 Task: Search one way flight ticket for 3 adults in first from Pensacola: Pensacola International Airport to South Bend: South Bend International Airport on 8-6-2023. Choice of flights is Singapure airlines. Number of bags: 1 carry on bag. Price is upto 87000. Outbound departure time preference is 11:45.
Action: Mouse moved to (276, 342)
Screenshot: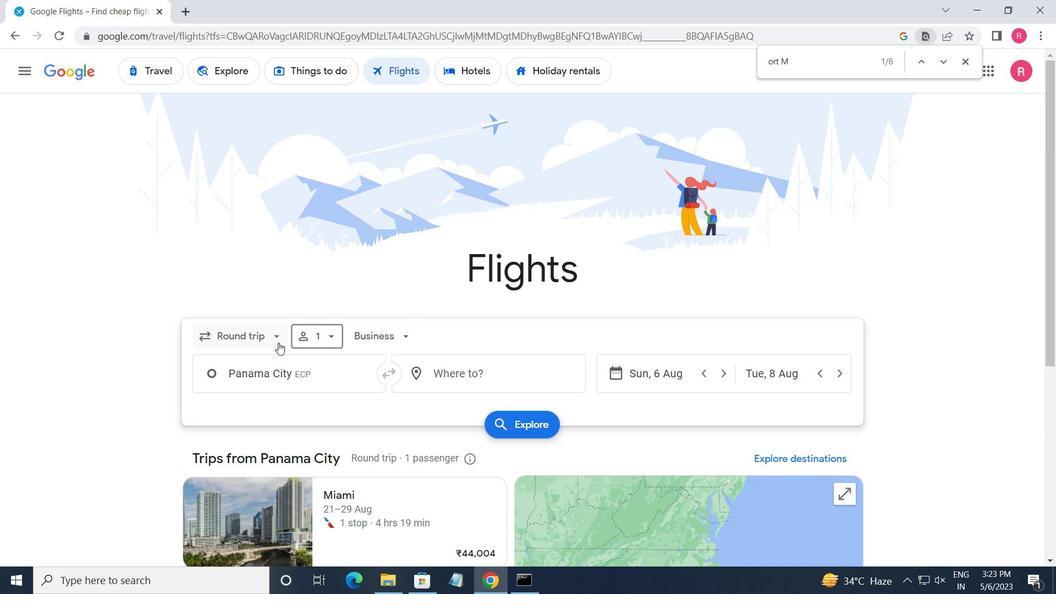 
Action: Mouse pressed left at (276, 342)
Screenshot: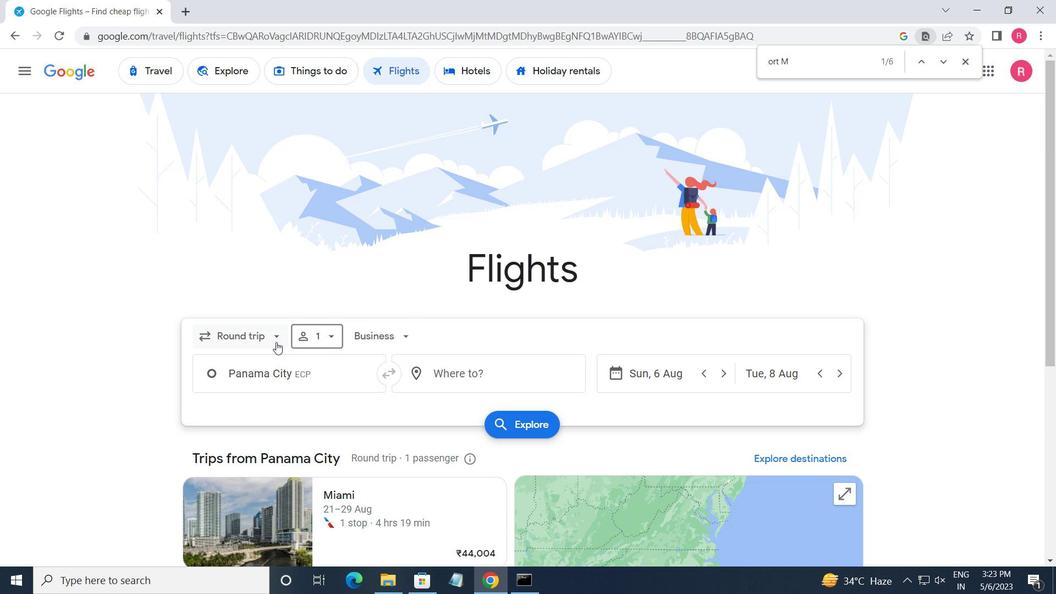 
Action: Mouse moved to (272, 395)
Screenshot: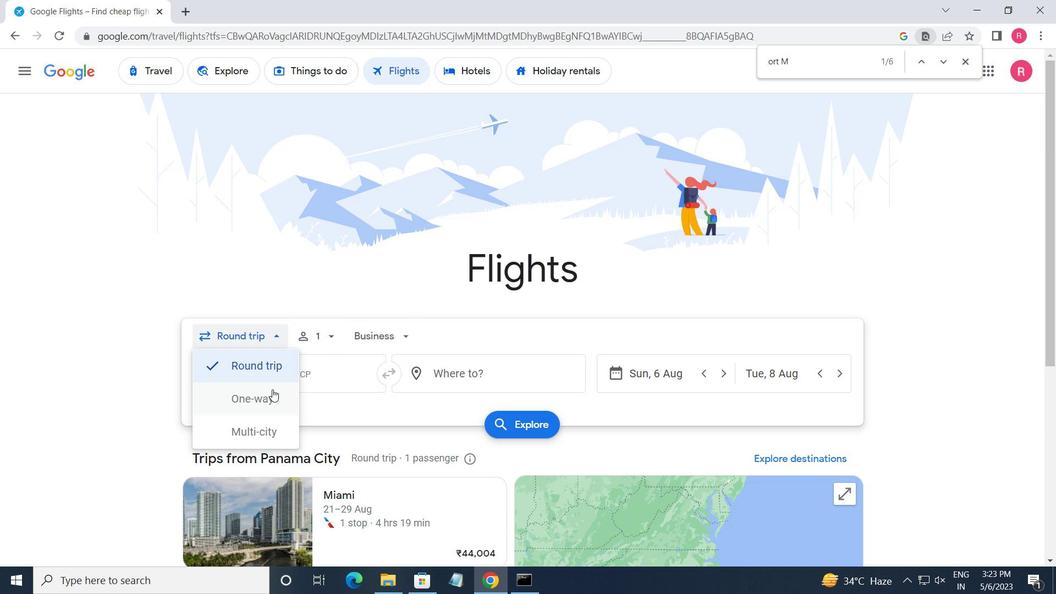 
Action: Mouse pressed left at (272, 395)
Screenshot: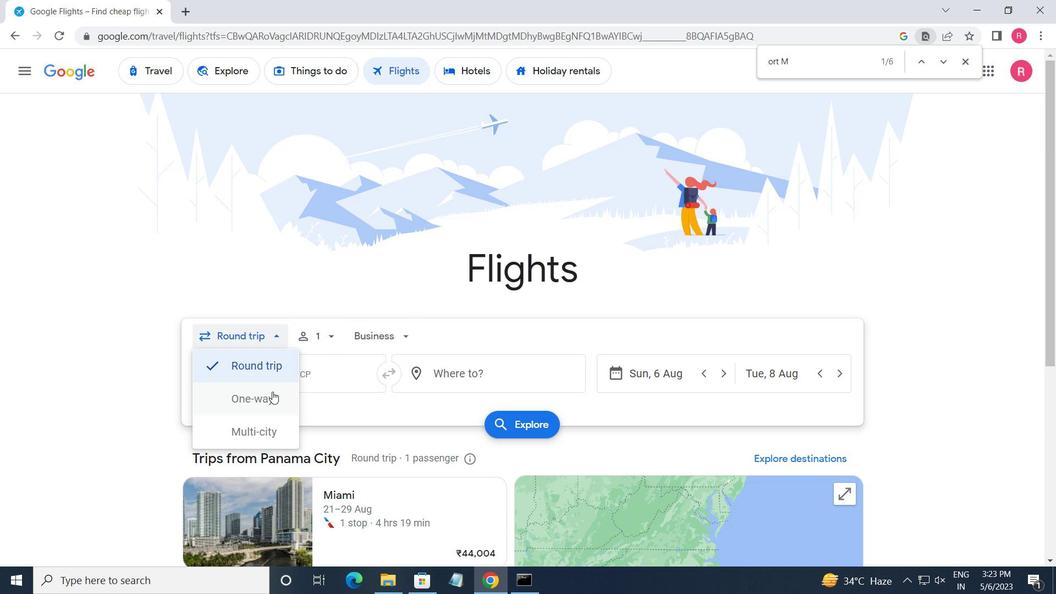 
Action: Mouse moved to (319, 327)
Screenshot: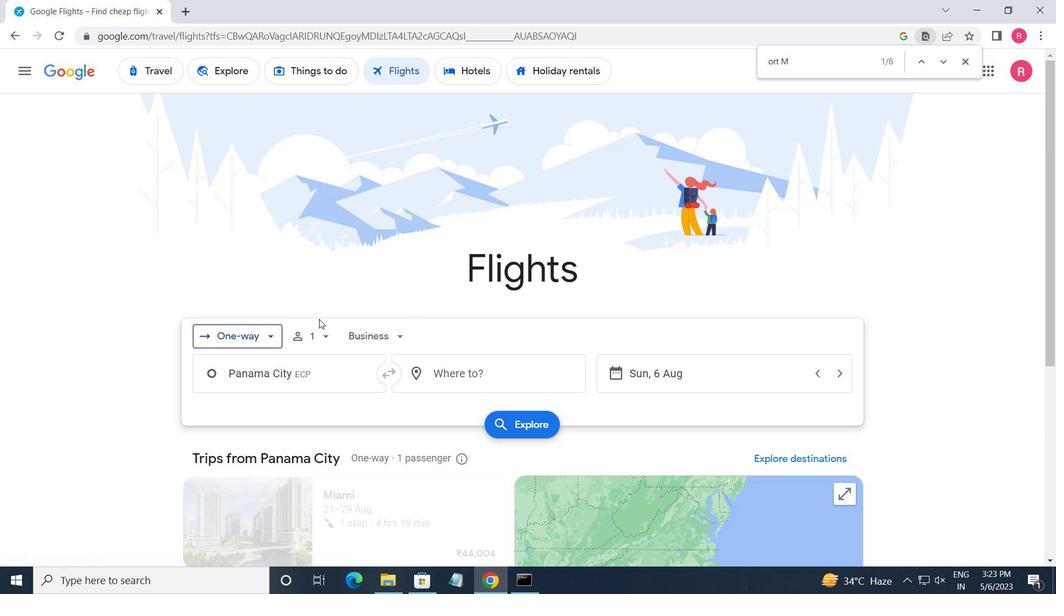 
Action: Mouse pressed left at (319, 327)
Screenshot: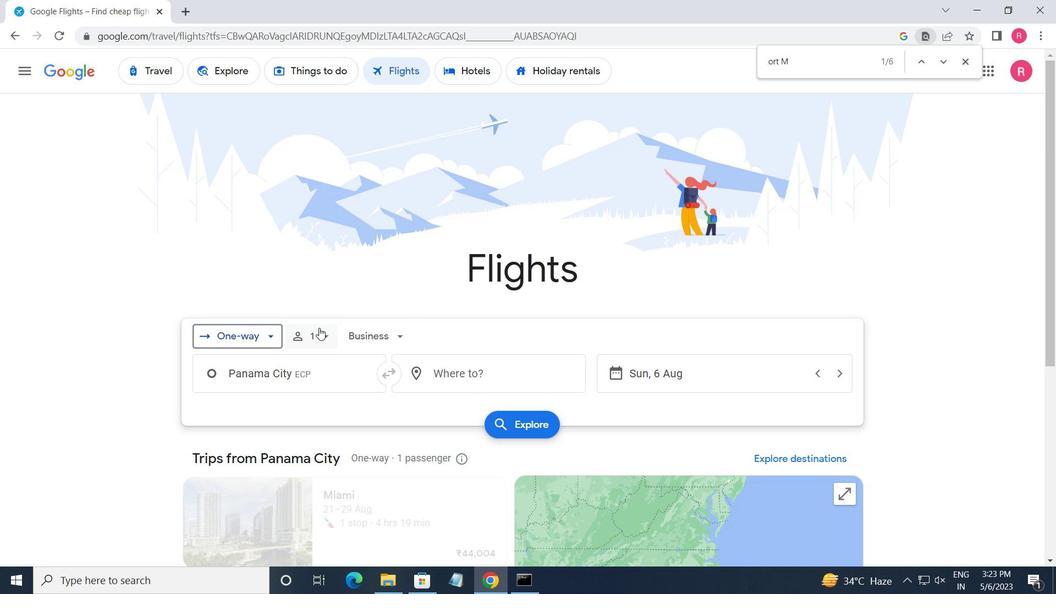 
Action: Mouse moved to (432, 376)
Screenshot: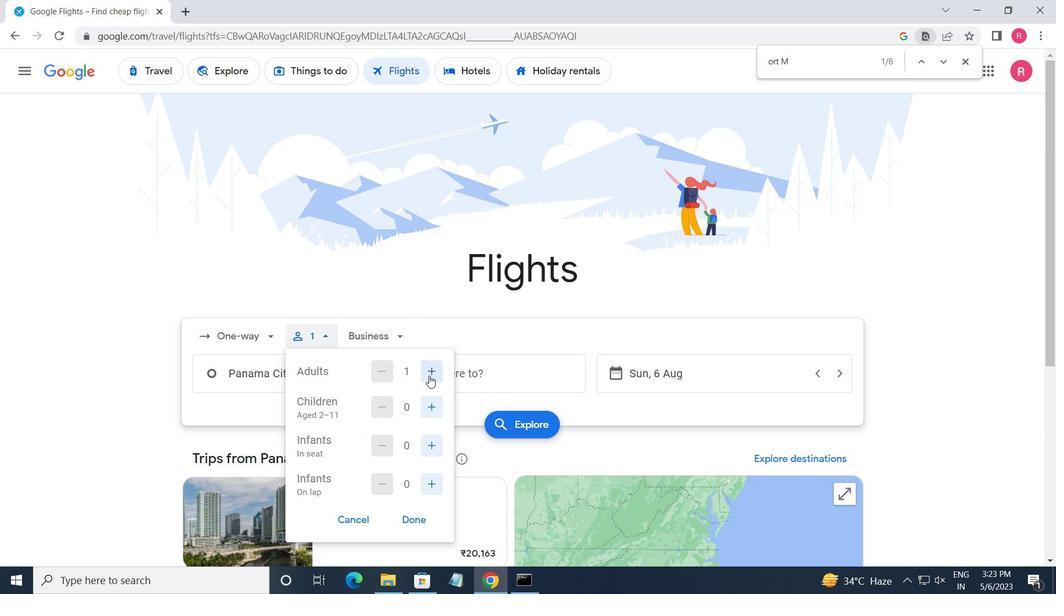 
Action: Mouse pressed left at (432, 376)
Screenshot: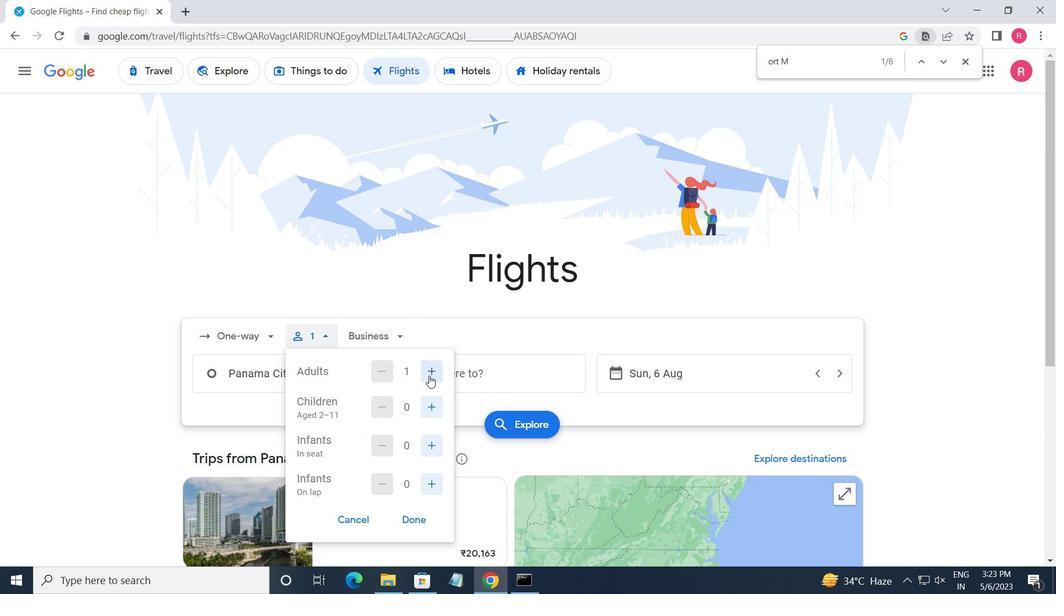 
Action: Mouse pressed left at (432, 376)
Screenshot: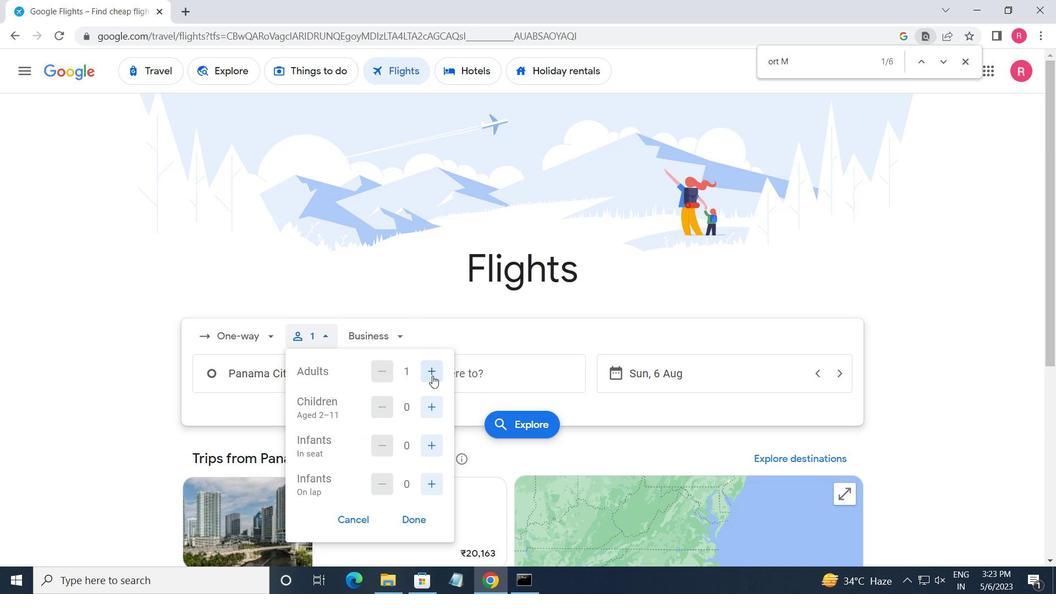 
Action: Mouse moved to (413, 524)
Screenshot: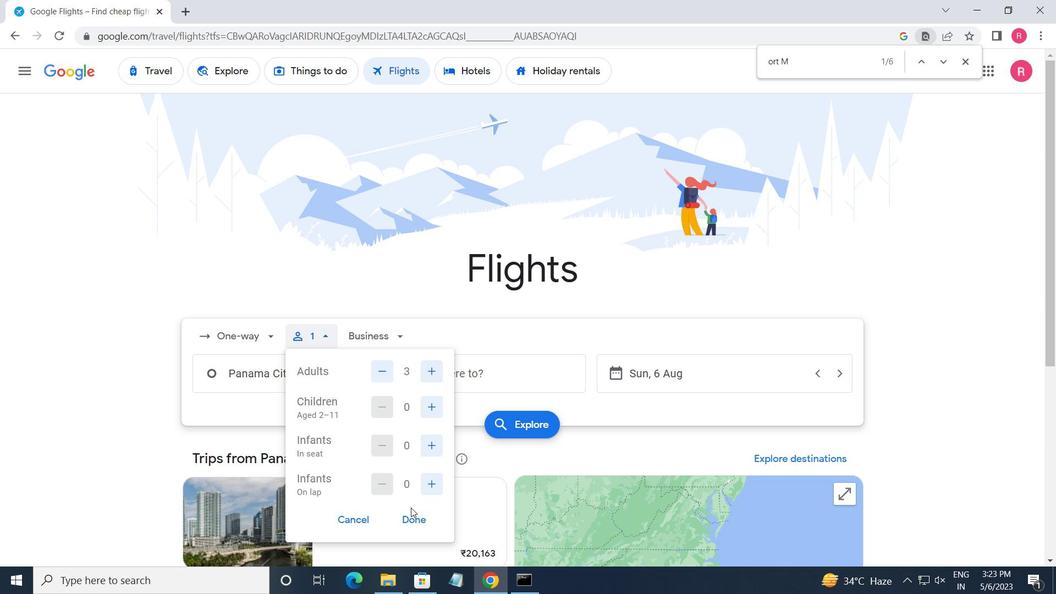 
Action: Mouse pressed left at (413, 524)
Screenshot: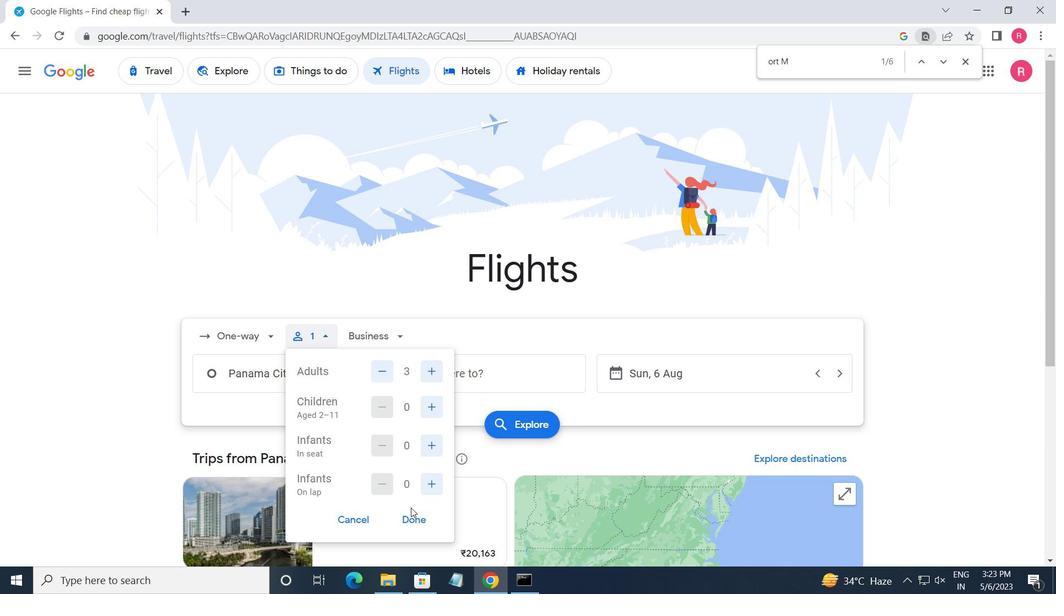 
Action: Mouse moved to (380, 340)
Screenshot: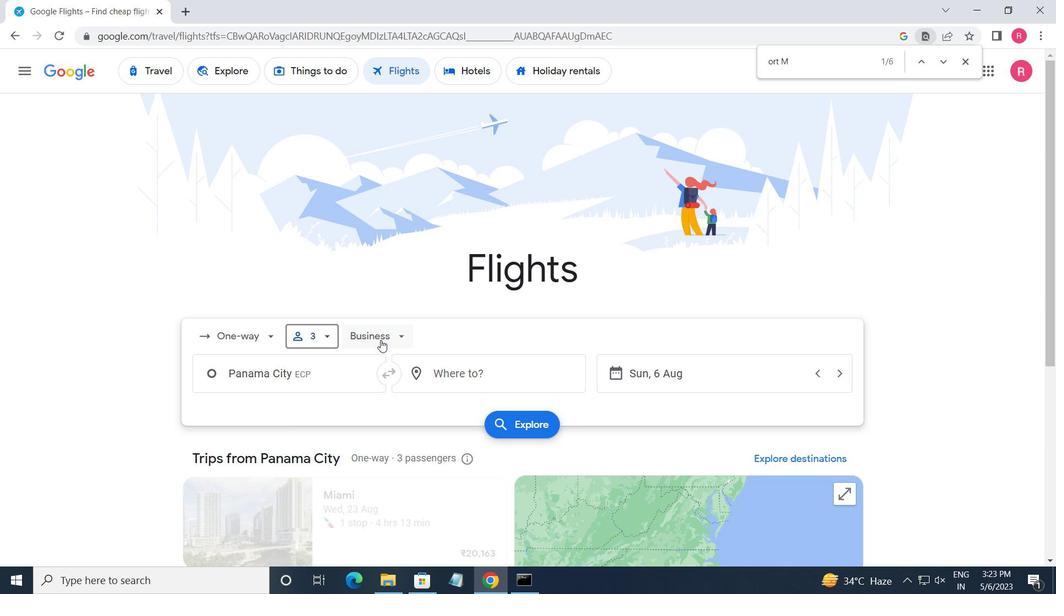 
Action: Mouse pressed left at (380, 340)
Screenshot: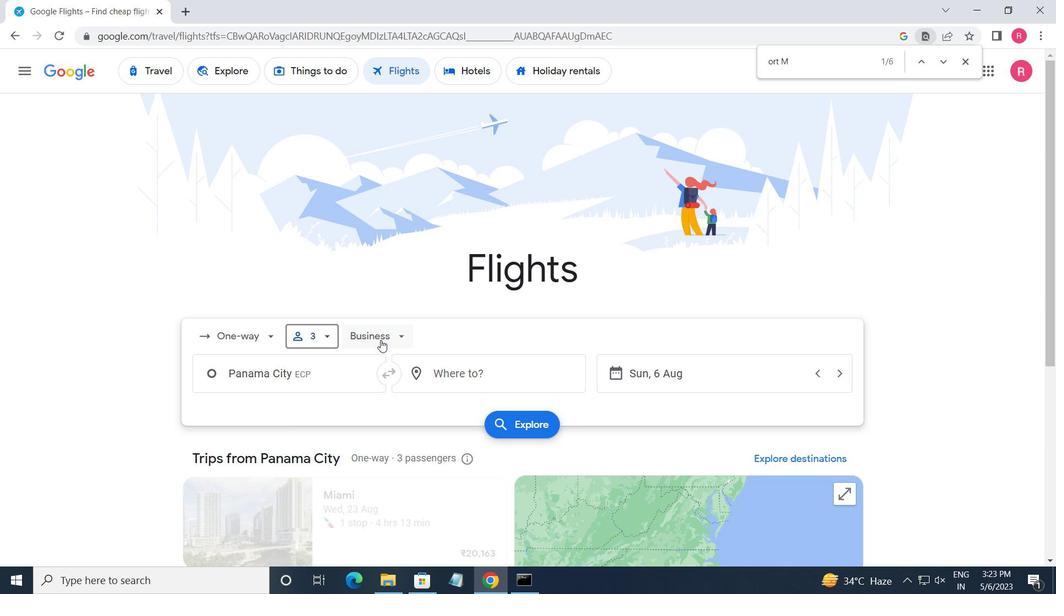 
Action: Mouse moved to (399, 470)
Screenshot: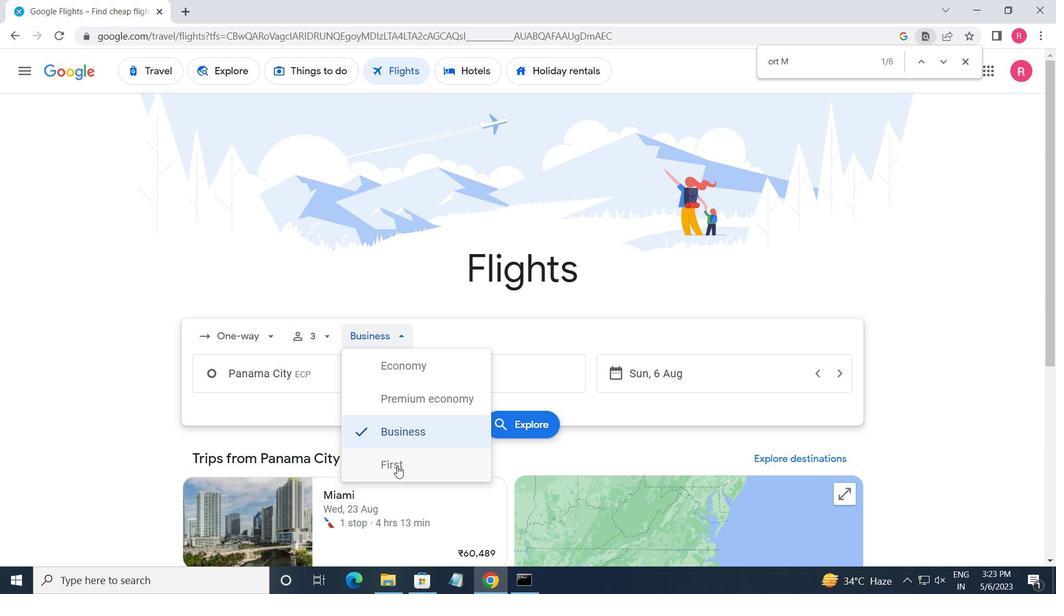 
Action: Mouse pressed left at (399, 470)
Screenshot: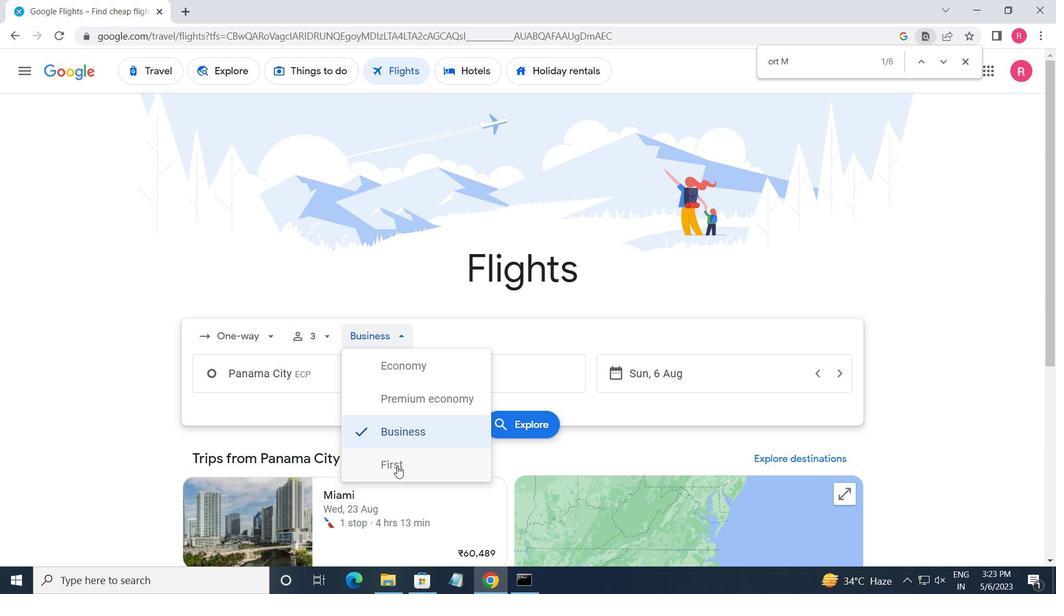 
Action: Mouse moved to (347, 385)
Screenshot: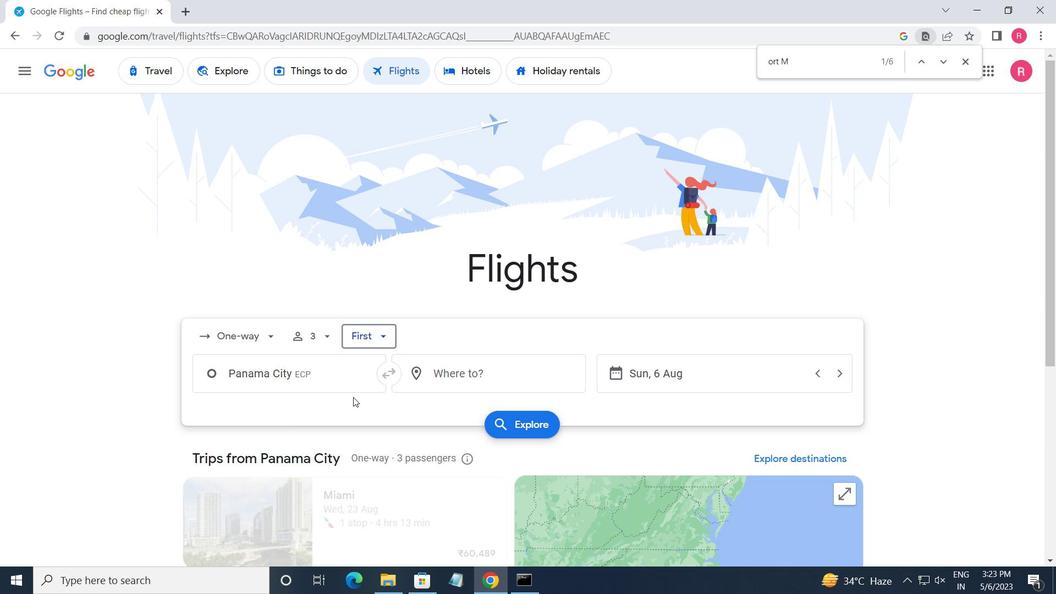 
Action: Mouse pressed left at (347, 385)
Screenshot: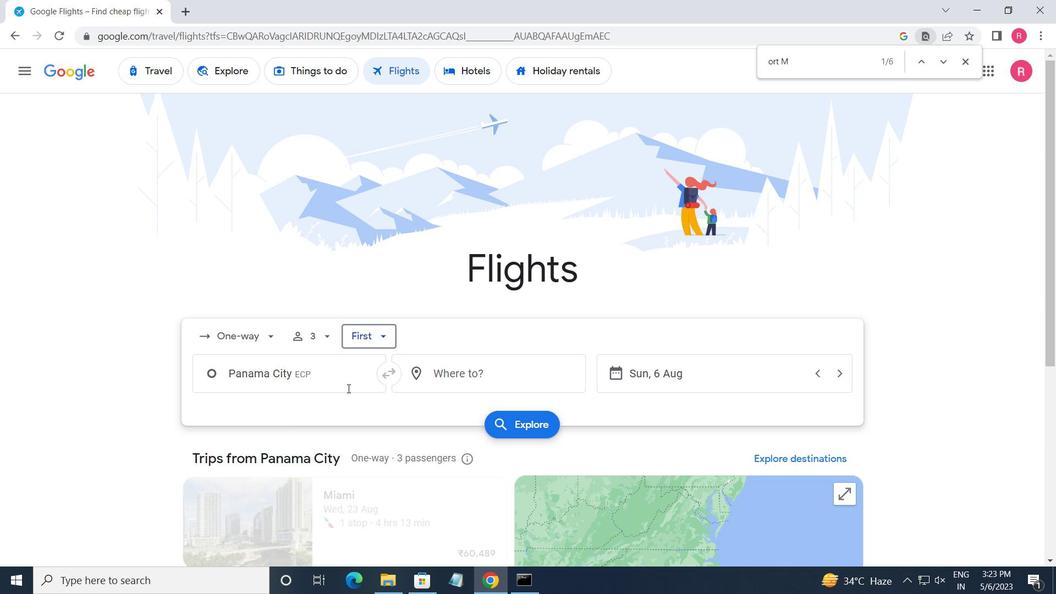 
Action: Mouse moved to (356, 379)
Screenshot: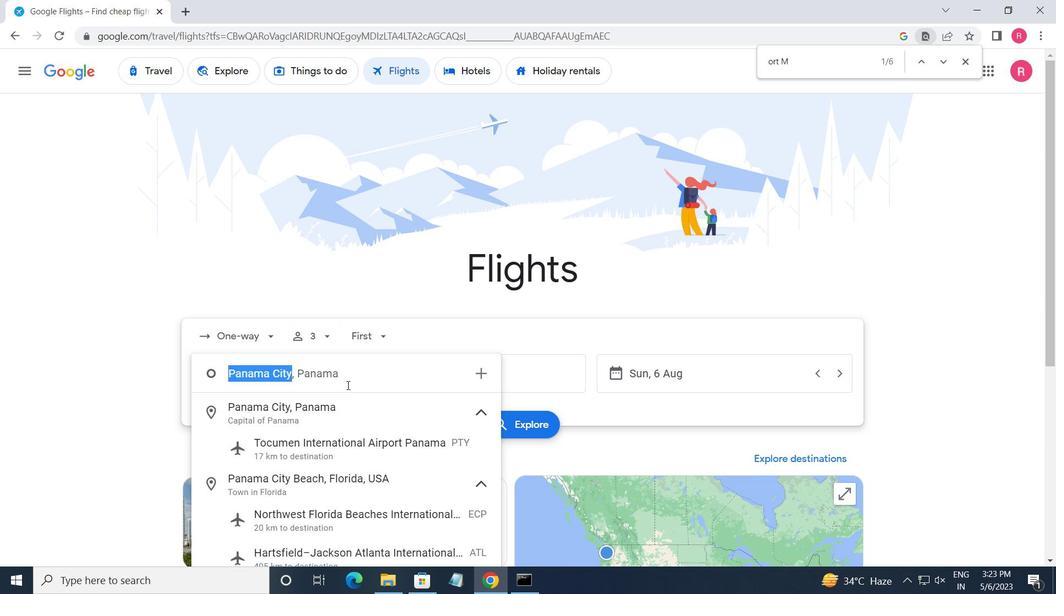 
Action: Key pressed <Key.shift_r>Prnsacola
Screenshot: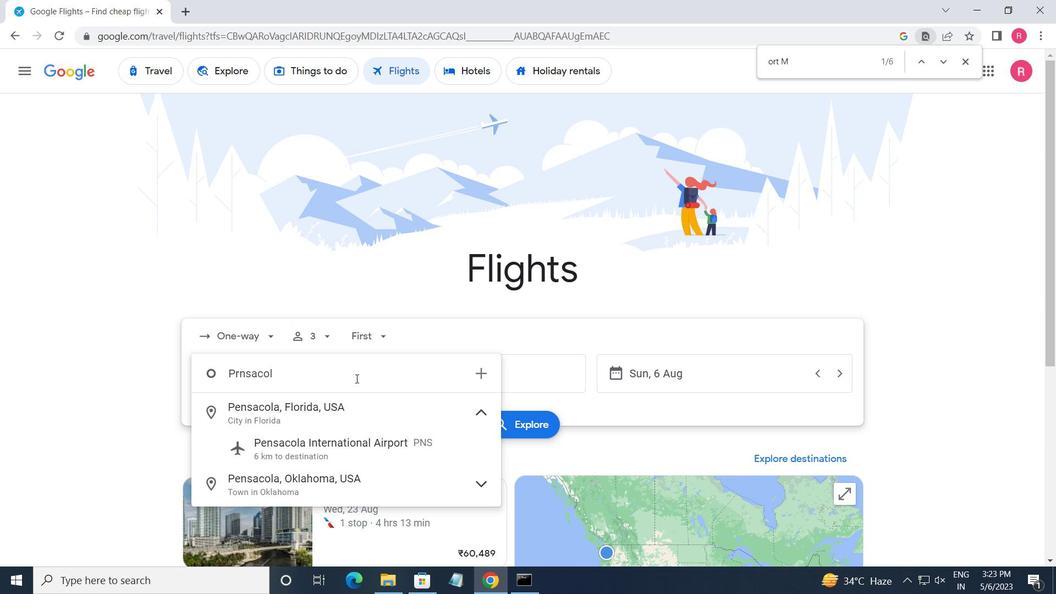 
Action: Mouse moved to (377, 452)
Screenshot: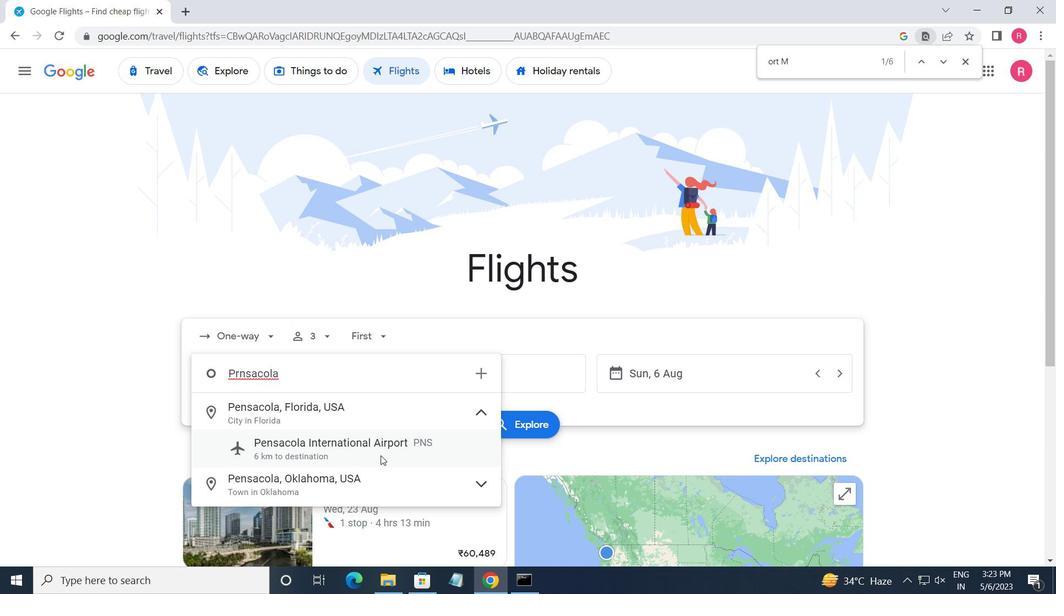 
Action: Mouse pressed left at (377, 452)
Screenshot: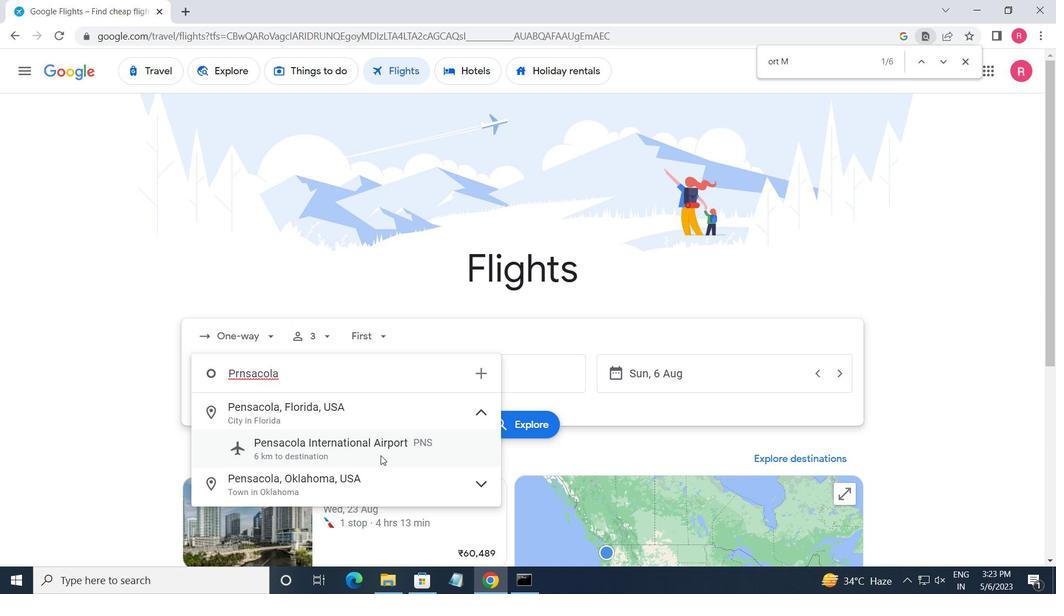 
Action: Mouse moved to (511, 388)
Screenshot: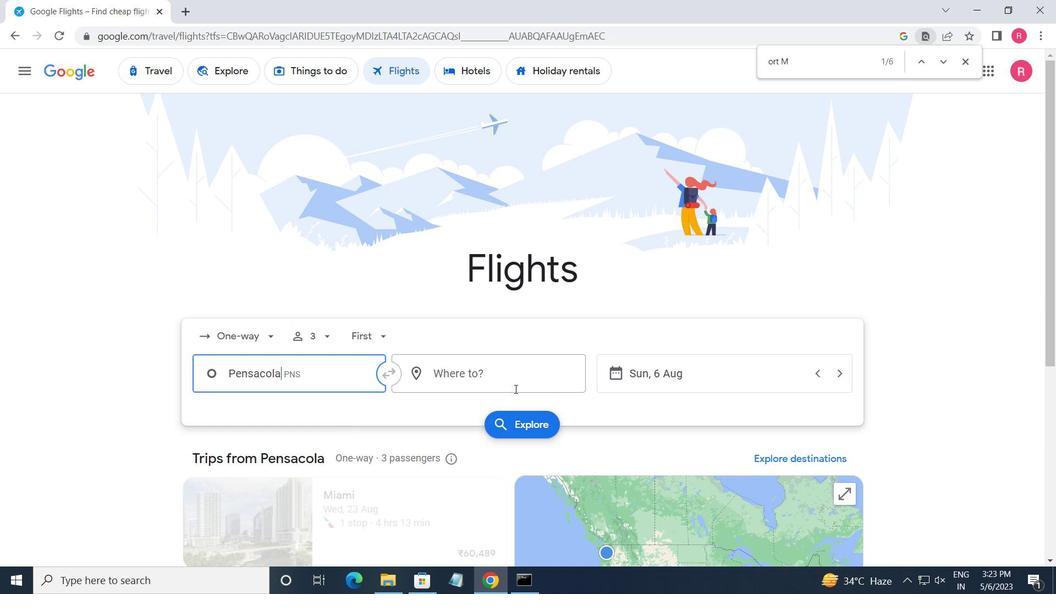 
Action: Mouse pressed left at (511, 388)
Screenshot: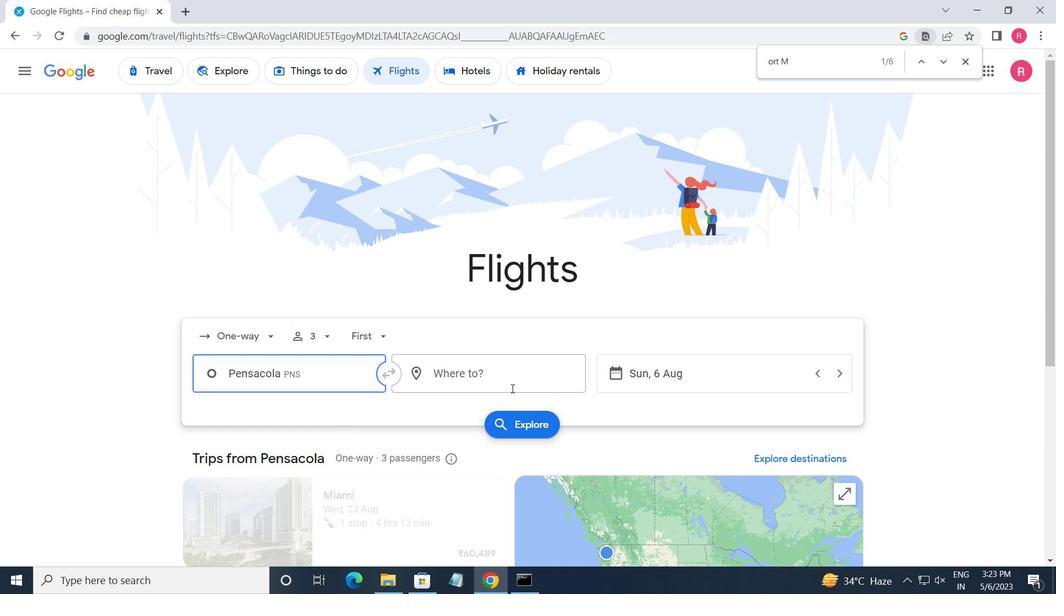
Action: Key pressed <Key.shift>SOUTH<Key.space><Key.shift>BEND
Screenshot: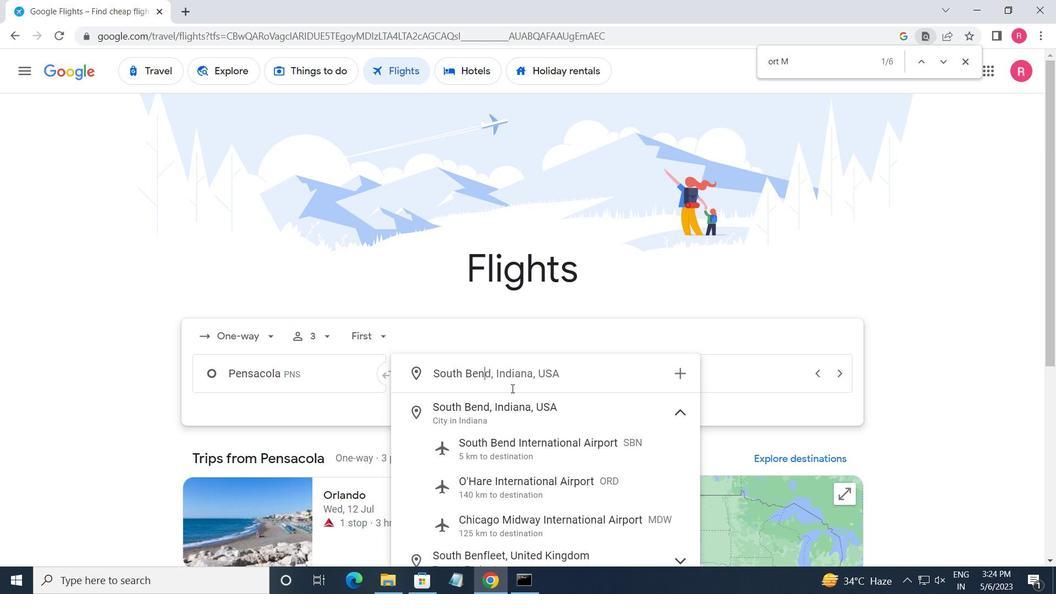 
Action: Mouse moved to (529, 463)
Screenshot: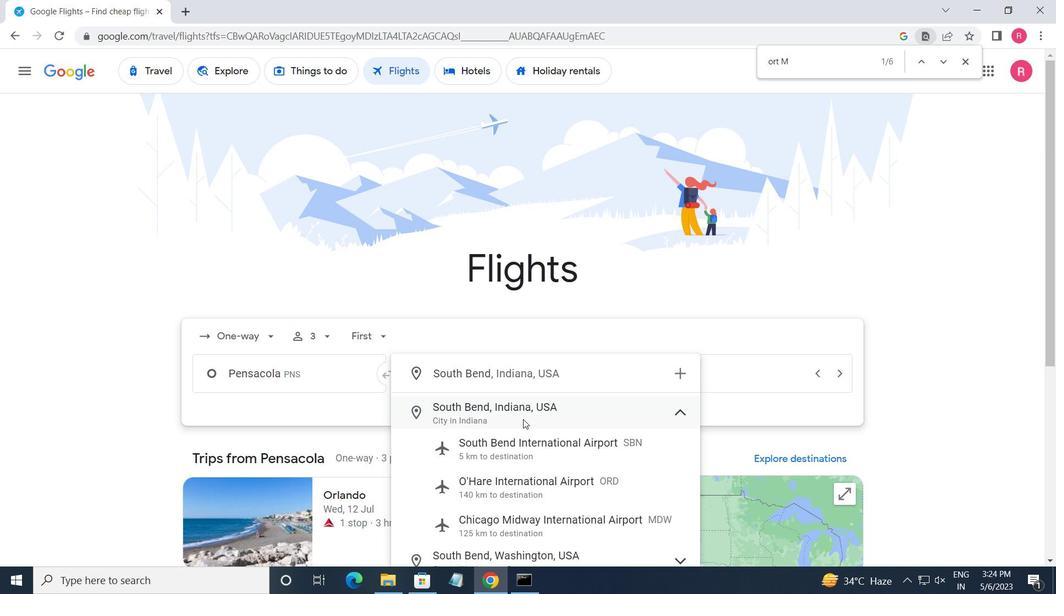 
Action: Mouse pressed left at (529, 463)
Screenshot: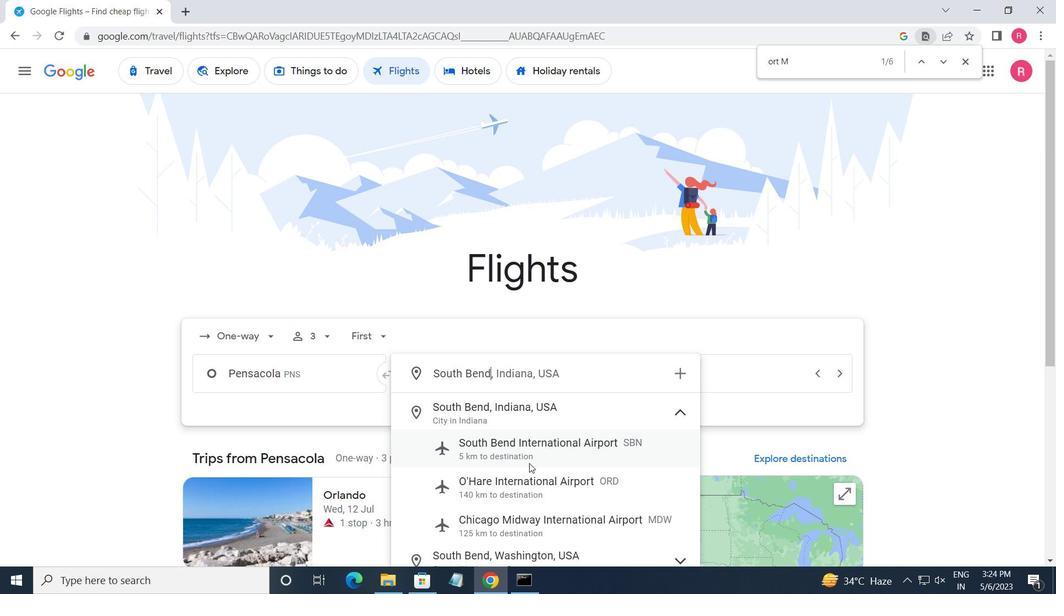 
Action: Mouse moved to (710, 384)
Screenshot: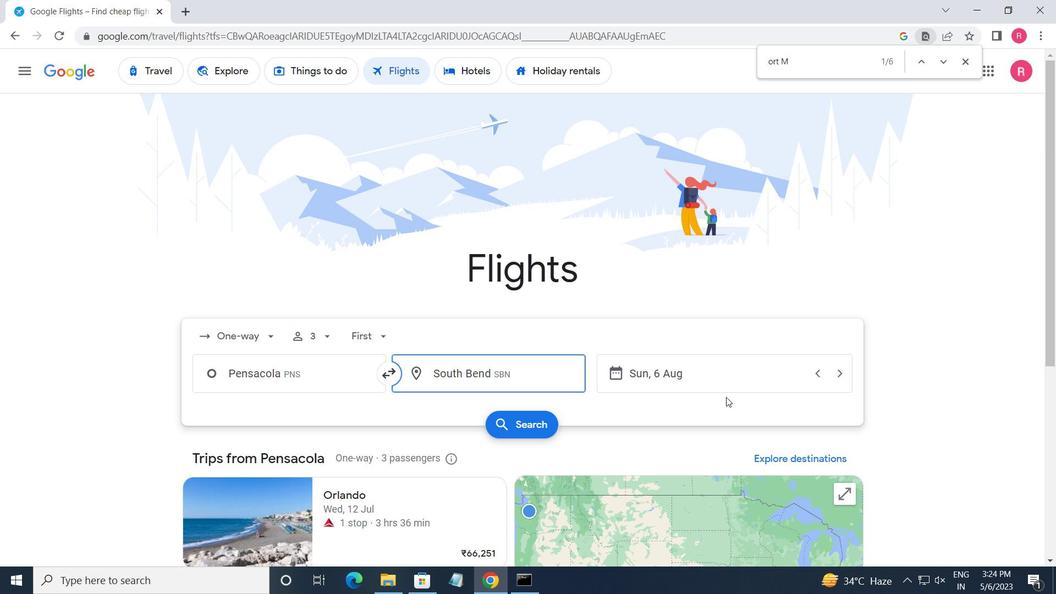 
Action: Mouse pressed left at (710, 384)
Screenshot: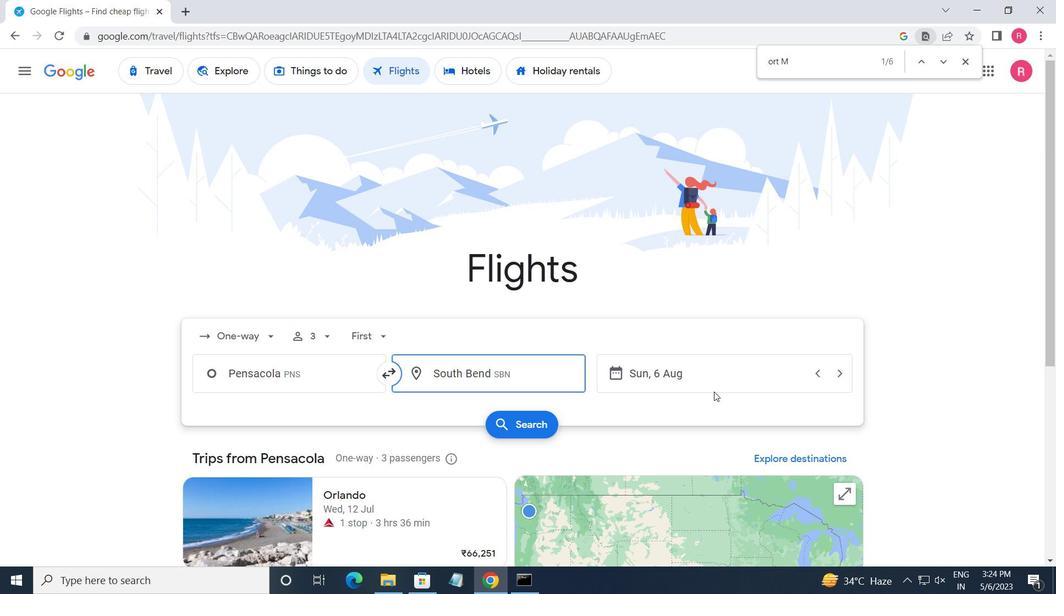 
Action: Mouse moved to (370, 362)
Screenshot: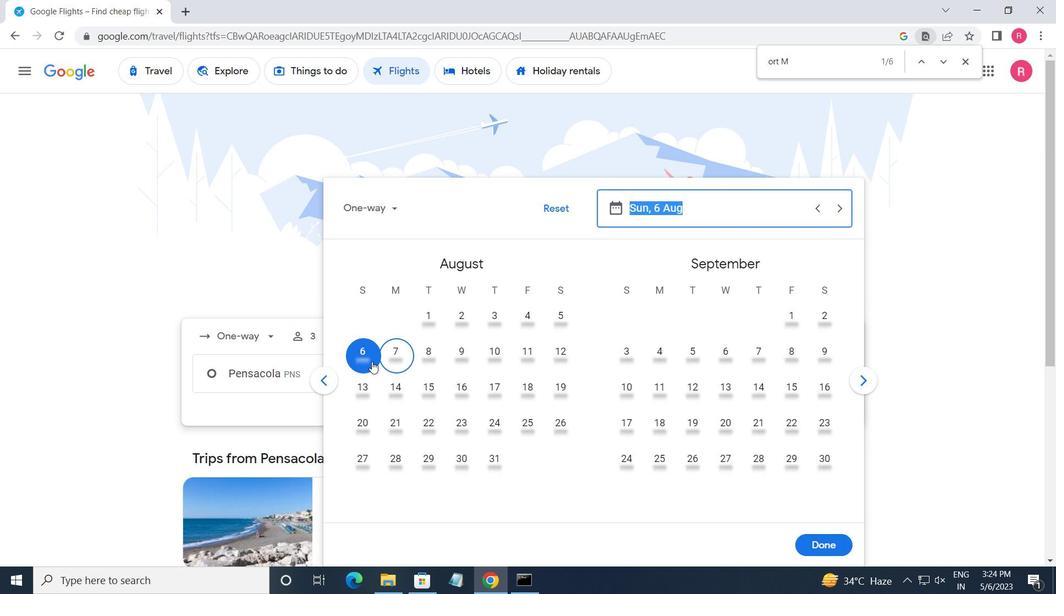 
Action: Mouse pressed left at (370, 362)
Screenshot: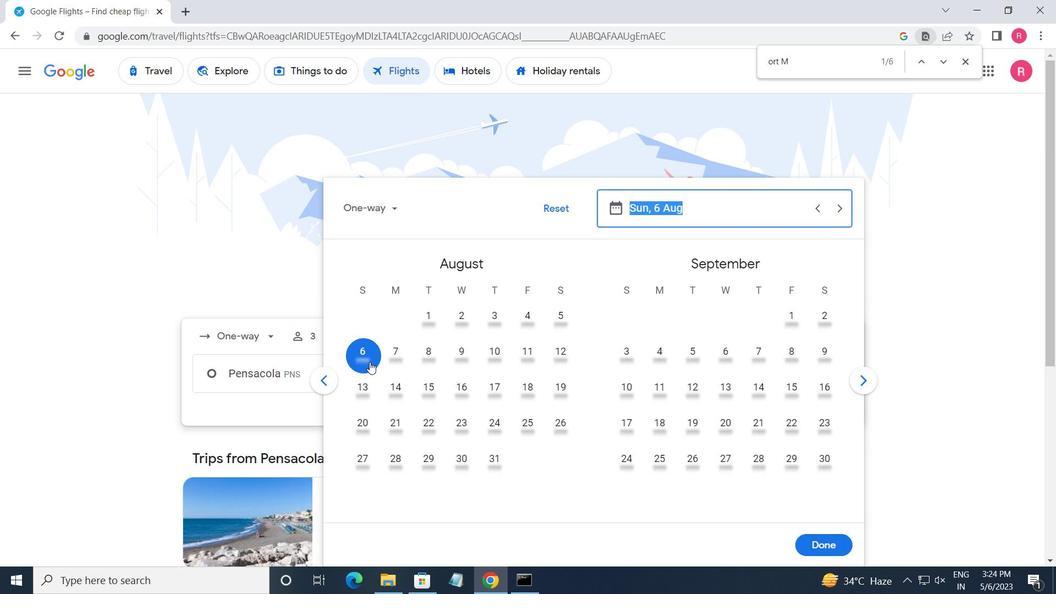 
Action: Mouse moved to (826, 547)
Screenshot: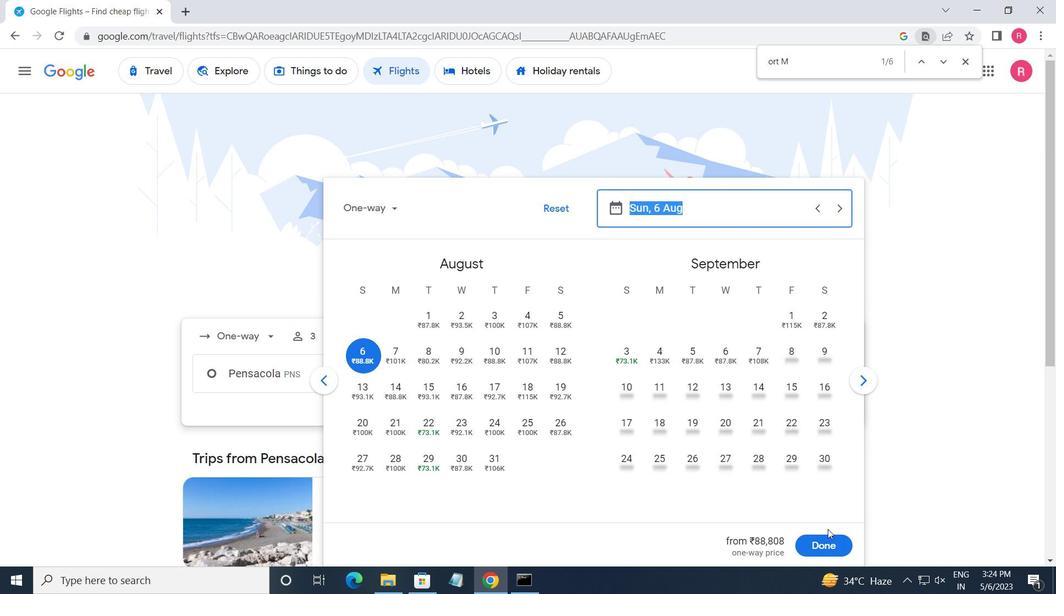 
Action: Mouse pressed left at (826, 547)
Screenshot: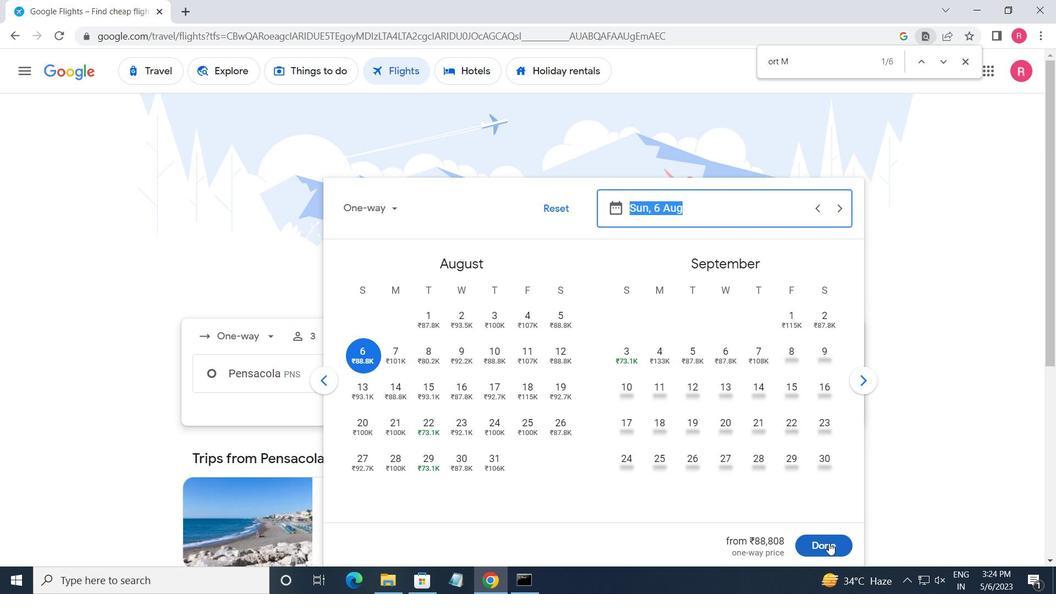 
Action: Mouse moved to (508, 429)
Screenshot: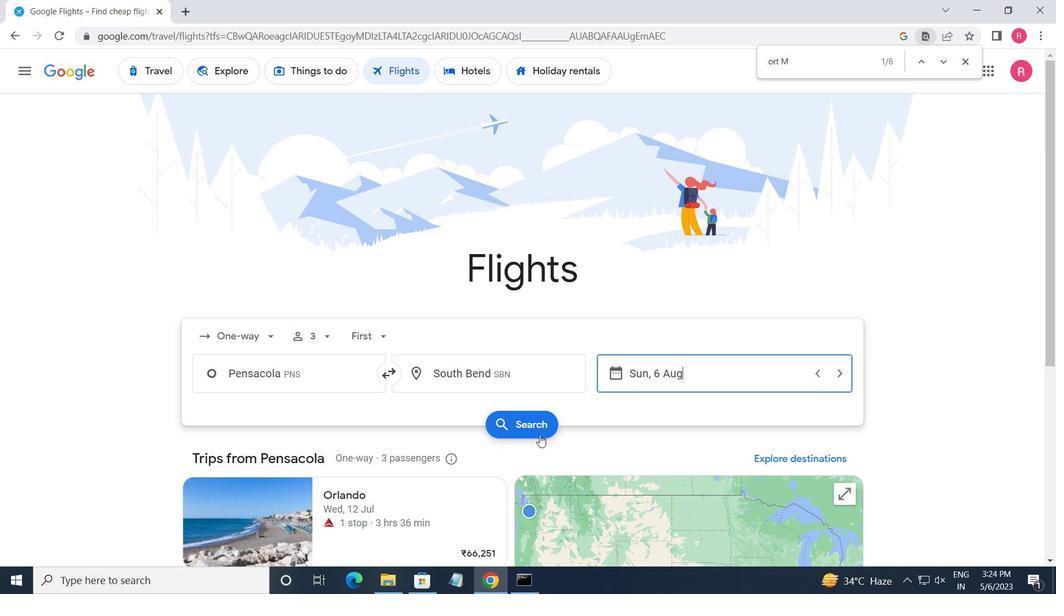 
Action: Mouse pressed left at (508, 429)
Screenshot: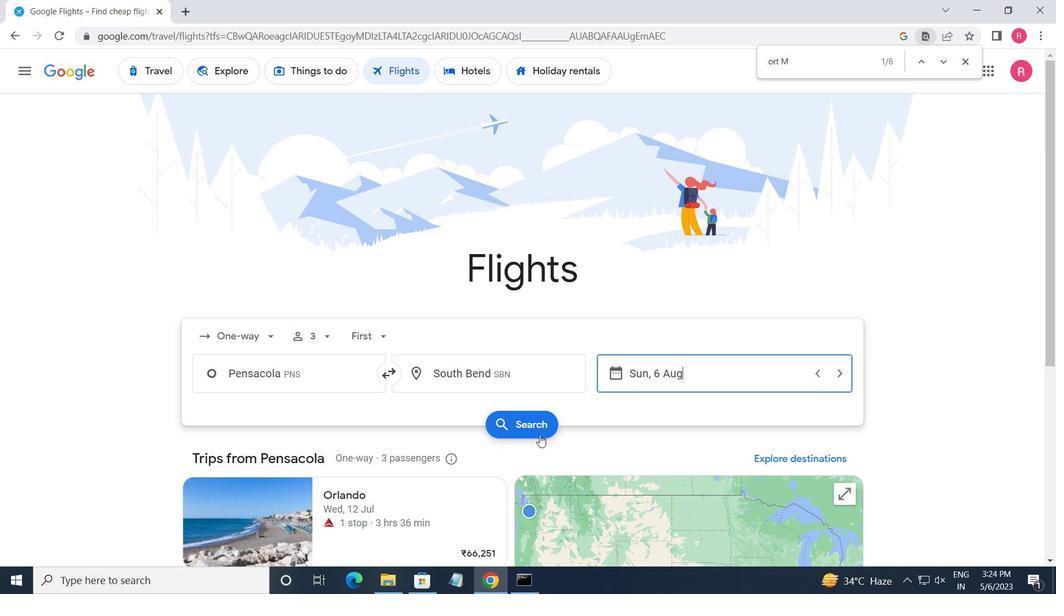 
Action: Mouse moved to (210, 194)
Screenshot: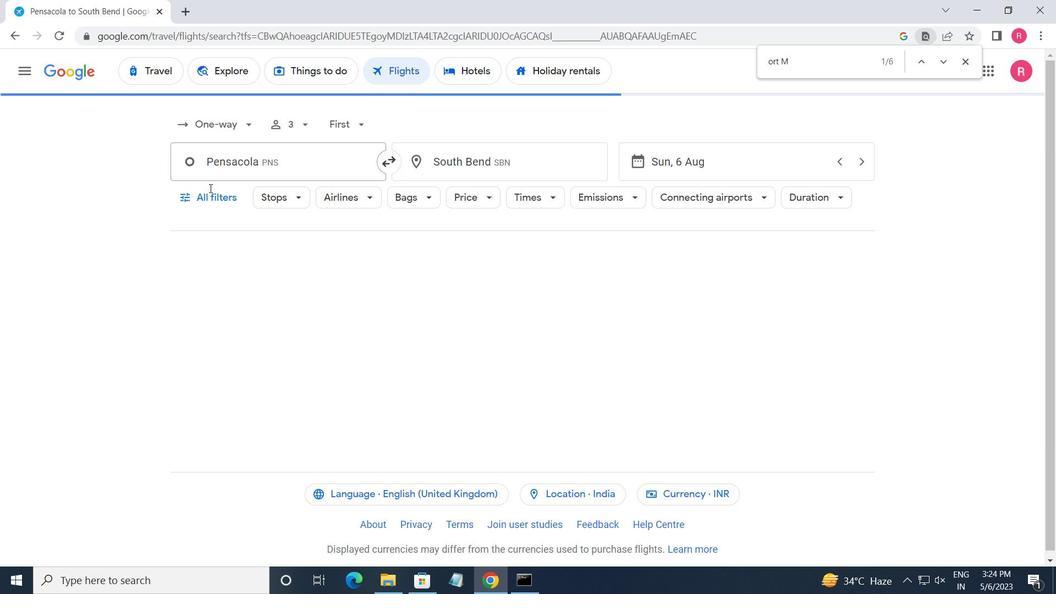 
Action: Mouse pressed left at (210, 194)
Screenshot: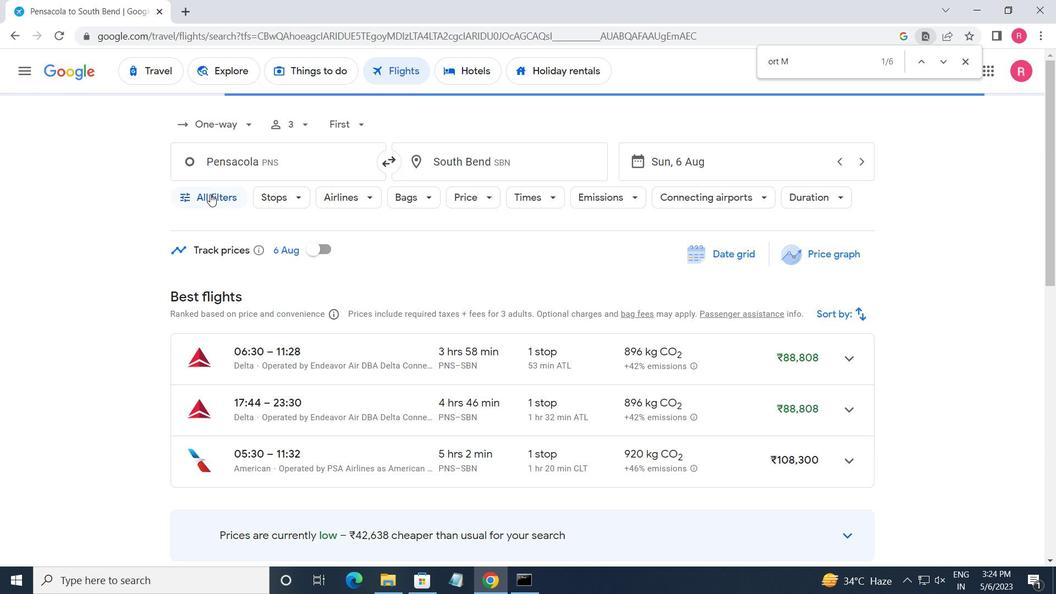 
Action: Mouse moved to (350, 357)
Screenshot: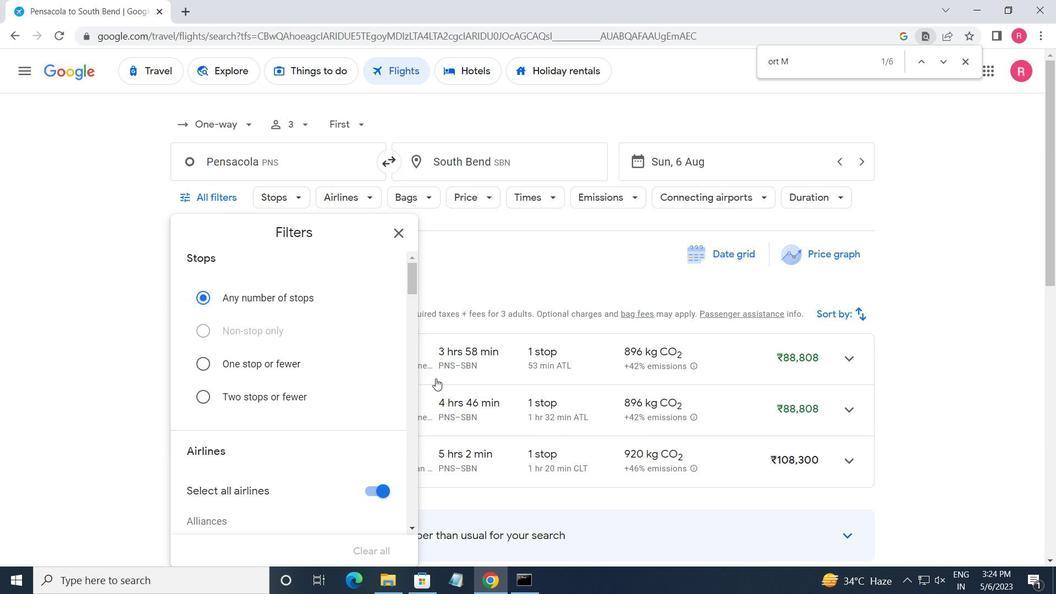 
Action: Mouse scrolled (350, 356) with delta (0, 0)
Screenshot: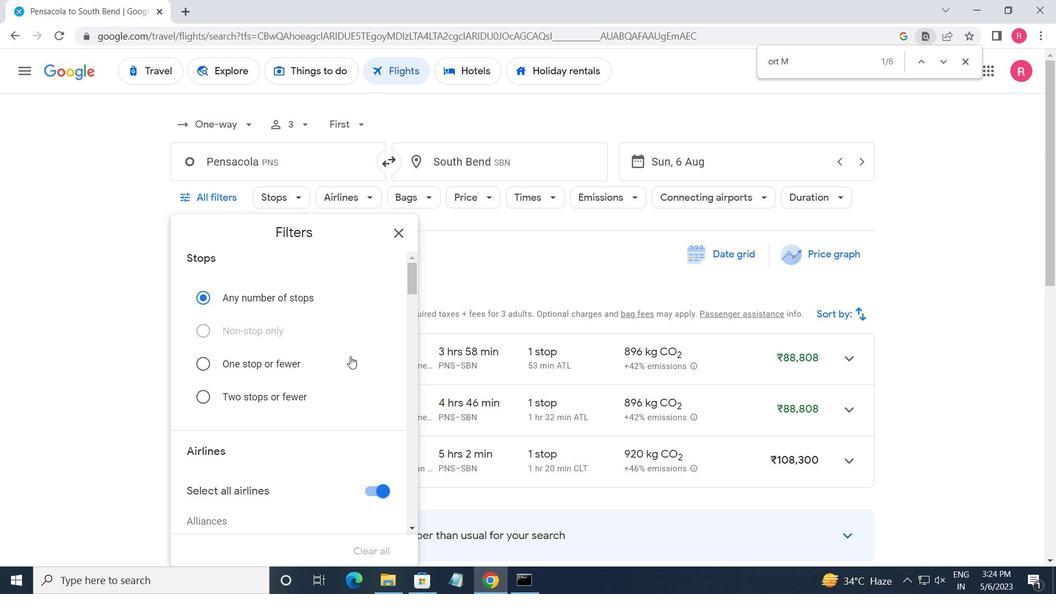 
Action: Mouse scrolled (350, 356) with delta (0, 0)
Screenshot: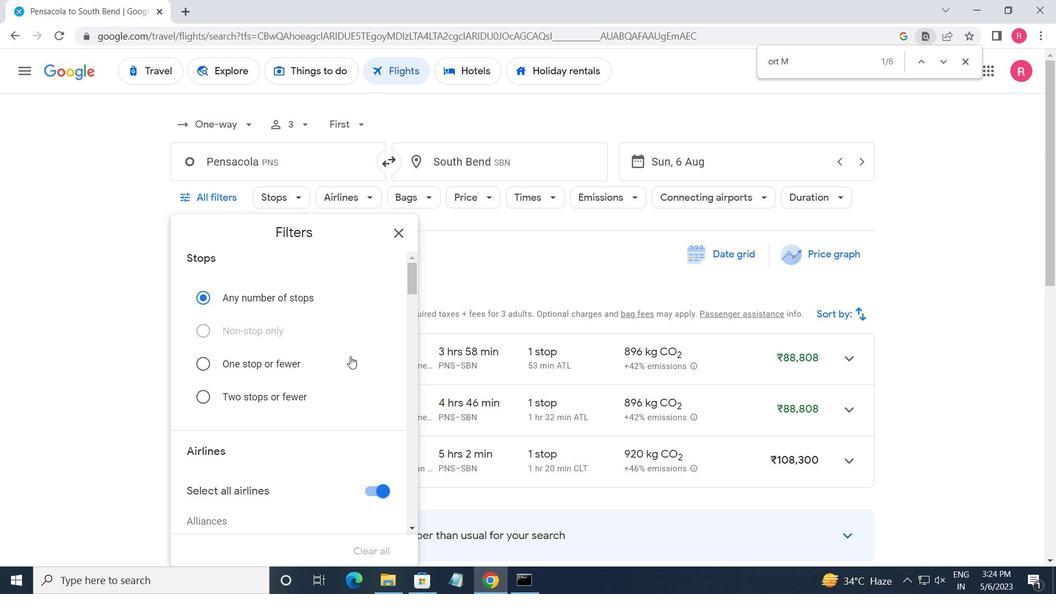 
Action: Mouse scrolled (350, 356) with delta (0, 0)
Screenshot: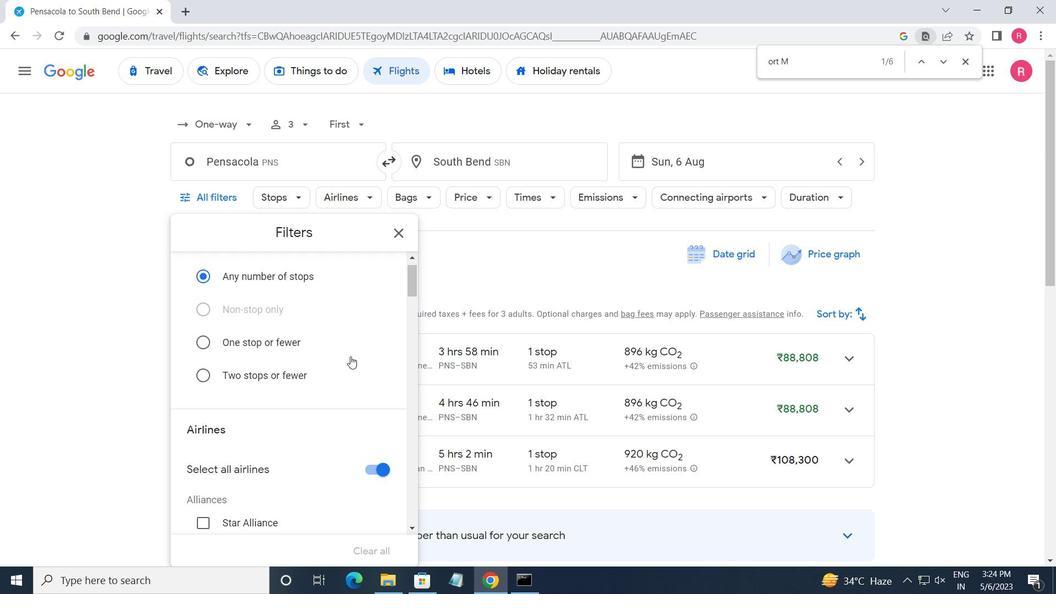 
Action: Mouse scrolled (350, 356) with delta (0, 0)
Screenshot: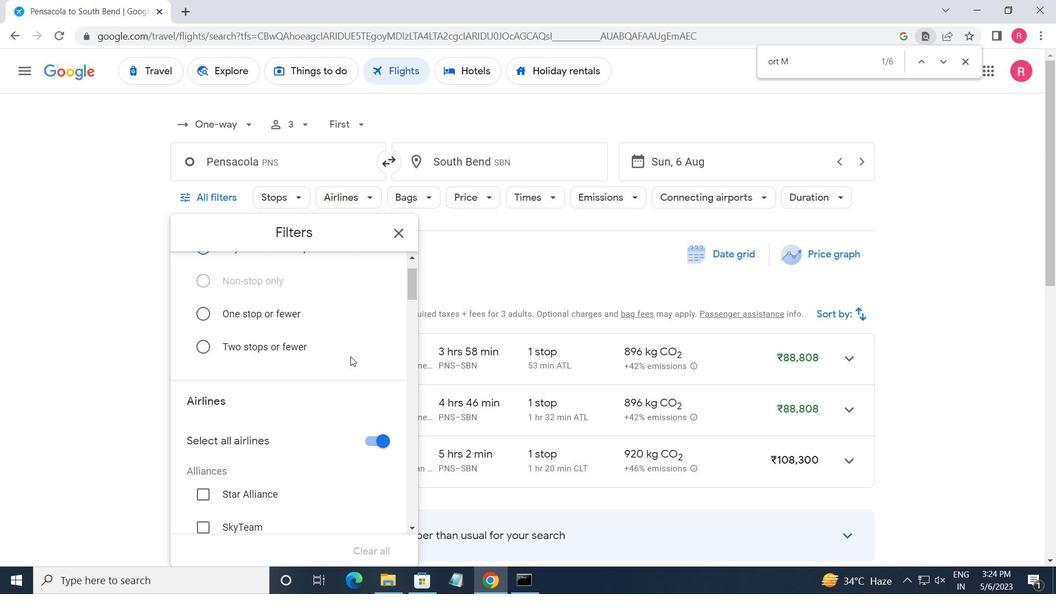 
Action: Mouse scrolled (350, 356) with delta (0, 0)
Screenshot: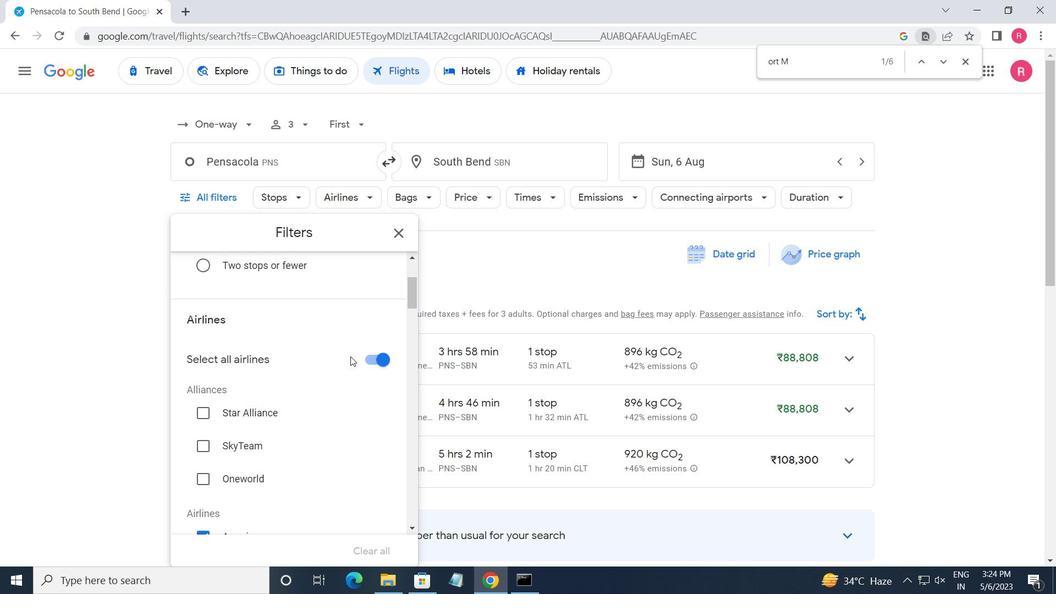 
Action: Mouse scrolled (350, 356) with delta (0, 0)
Screenshot: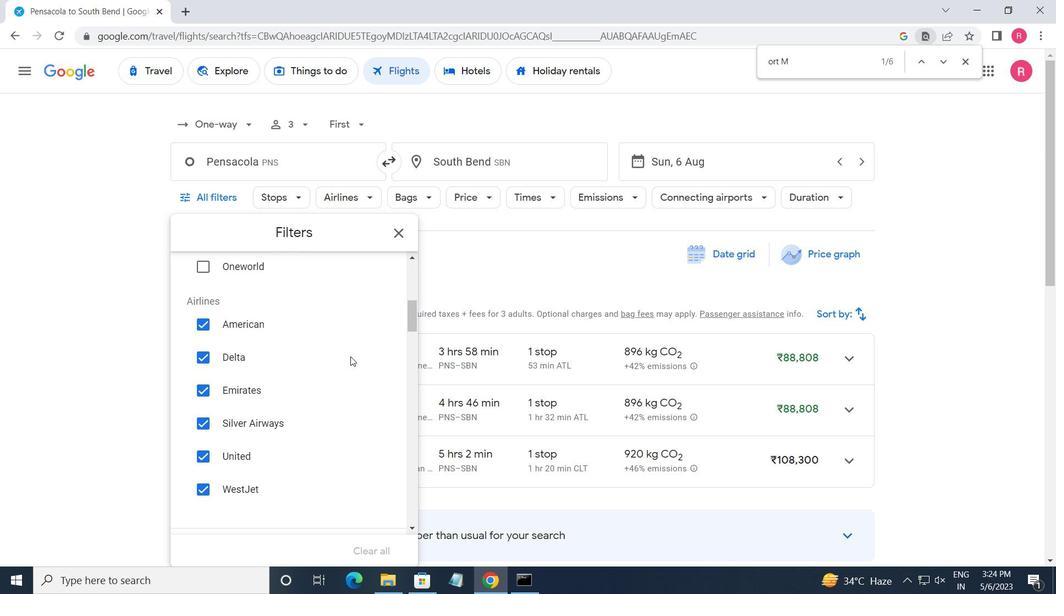 
Action: Mouse moved to (350, 357)
Screenshot: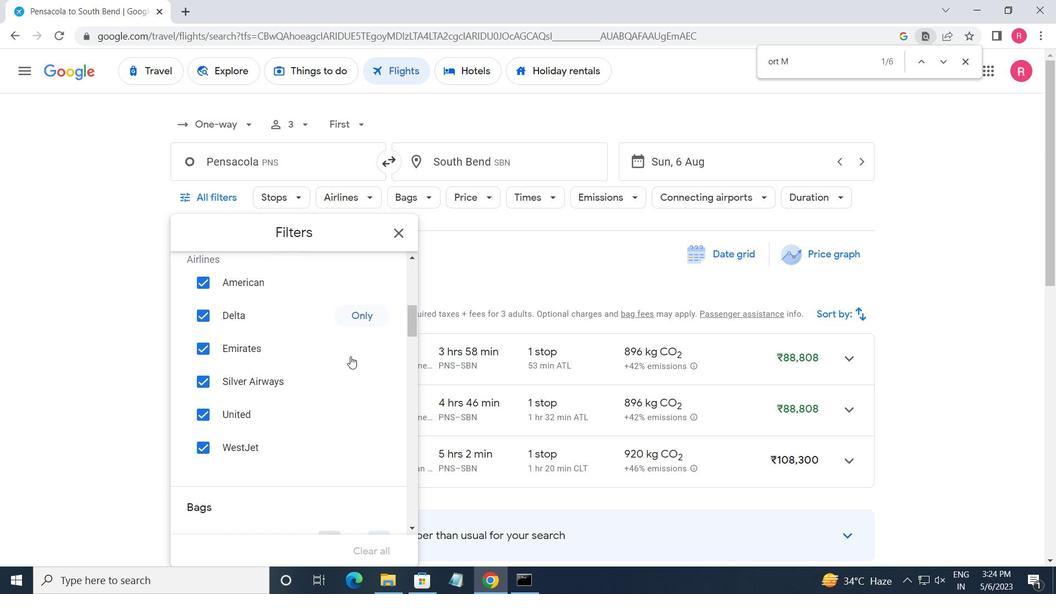 
Action: Mouse scrolled (350, 357) with delta (0, 0)
Screenshot: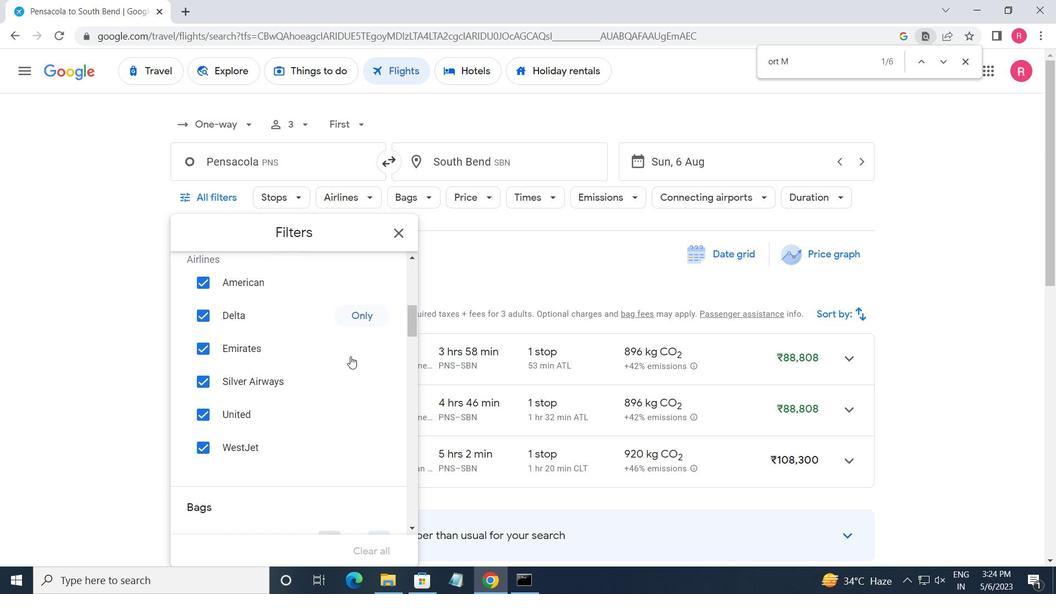 
Action: Mouse scrolled (350, 357) with delta (0, 0)
Screenshot: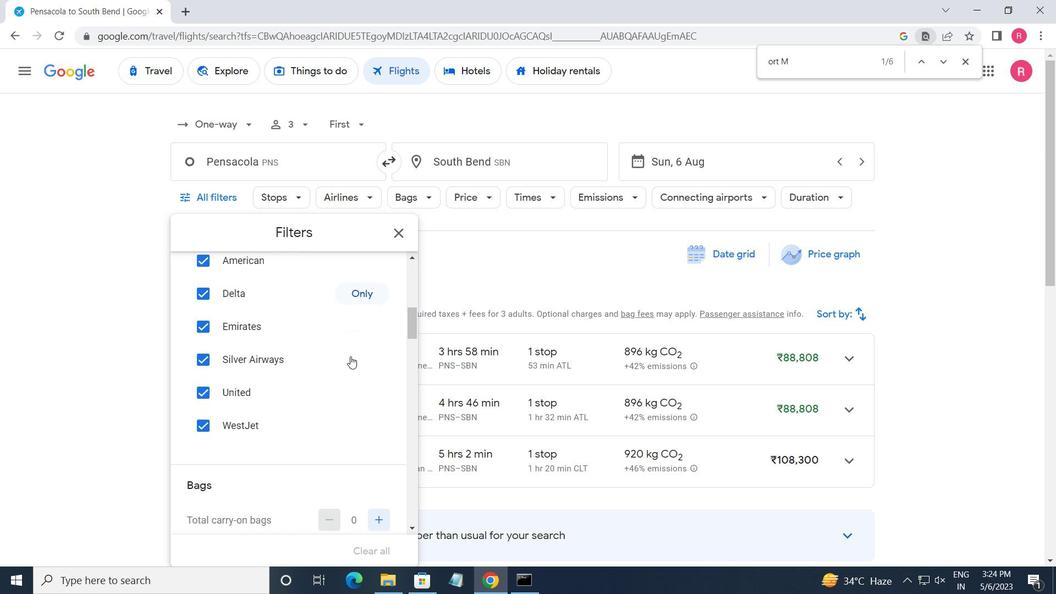 
Action: Mouse scrolled (350, 357) with delta (0, 0)
Screenshot: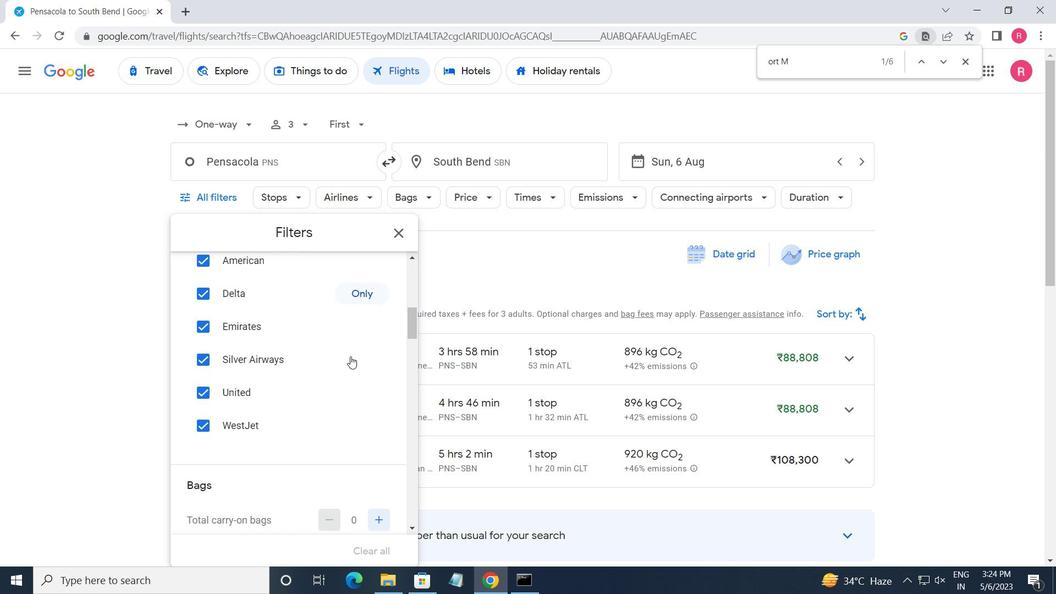 
Action: Mouse scrolled (350, 357) with delta (0, 0)
Screenshot: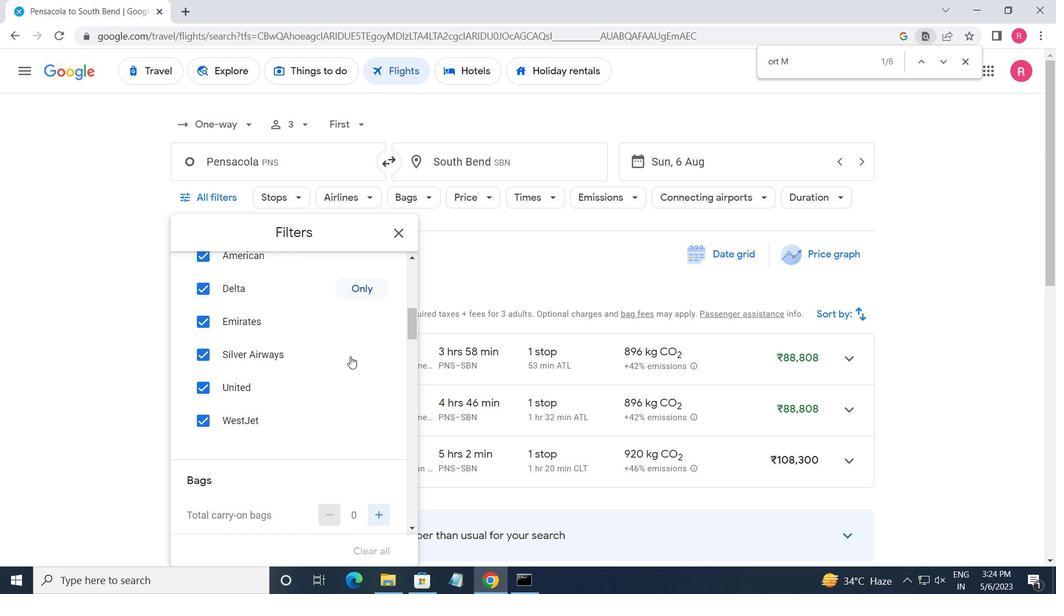 
Action: Mouse moved to (390, 351)
Screenshot: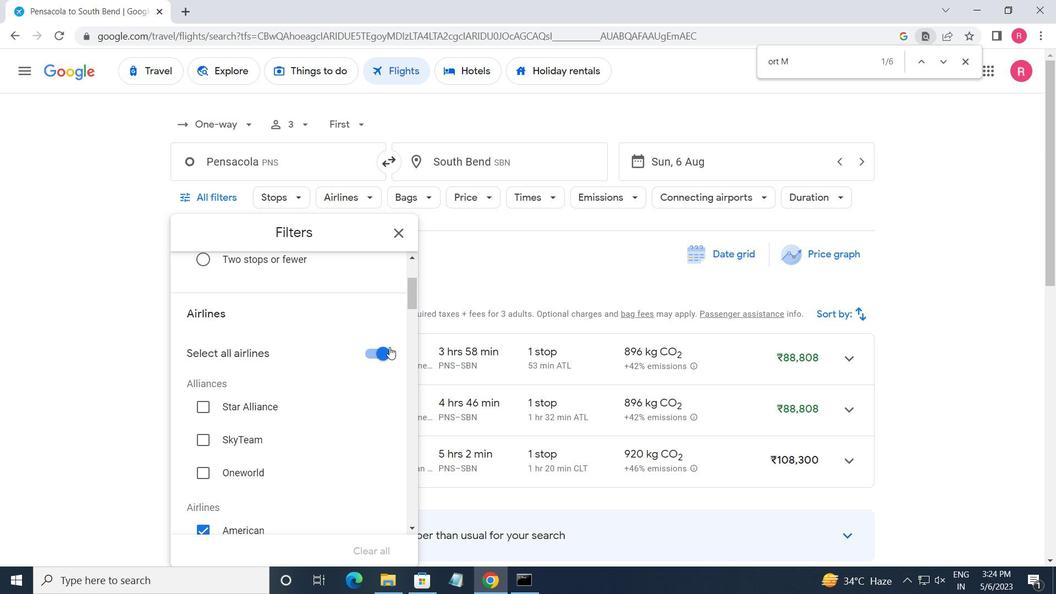 
Action: Mouse pressed left at (390, 351)
Screenshot: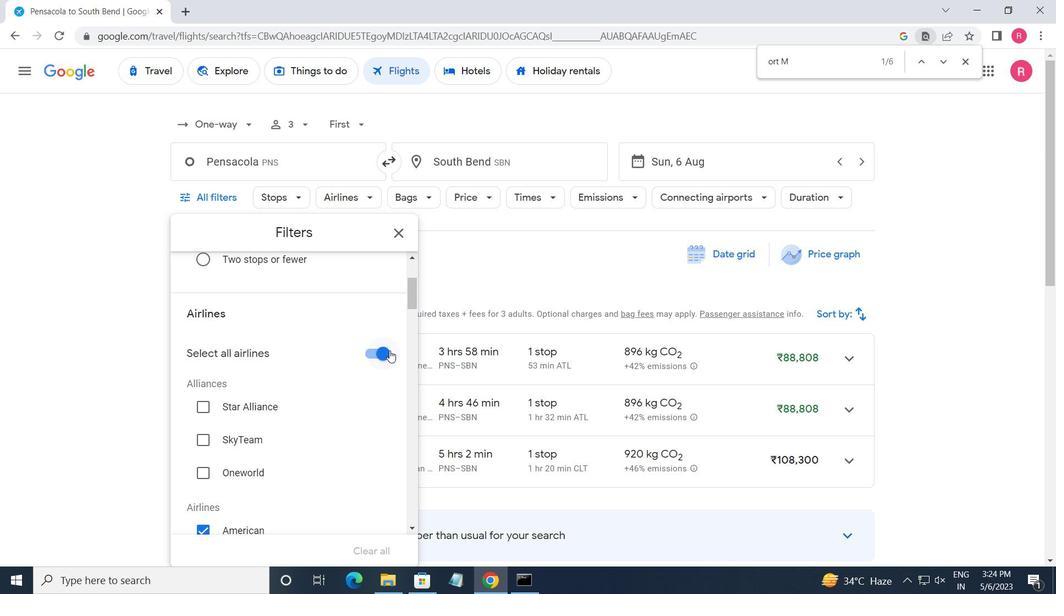 
Action: Mouse moved to (385, 381)
Screenshot: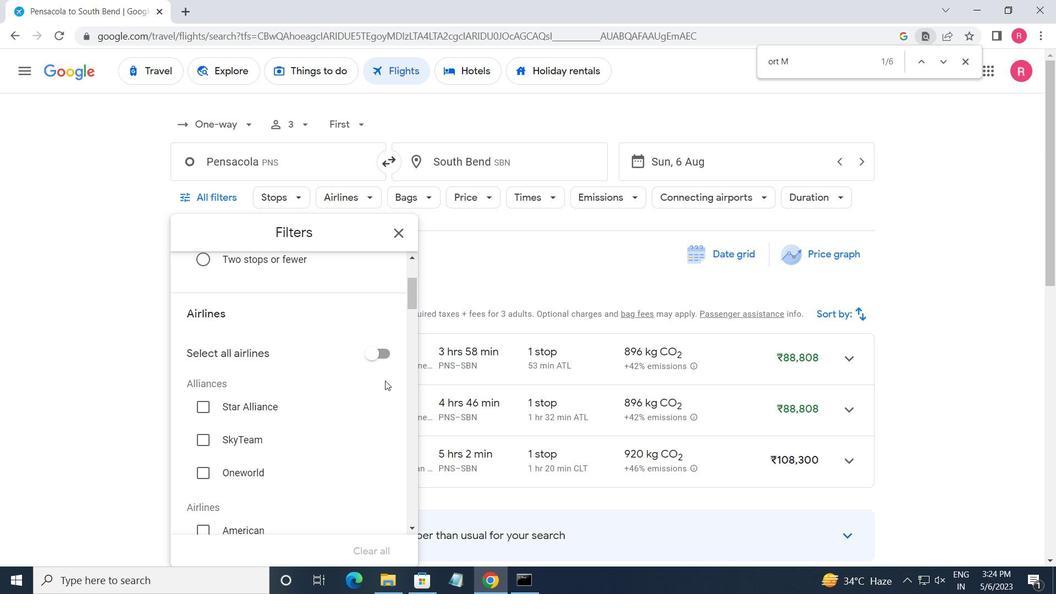 
Action: Mouse scrolled (385, 381) with delta (0, 0)
Screenshot: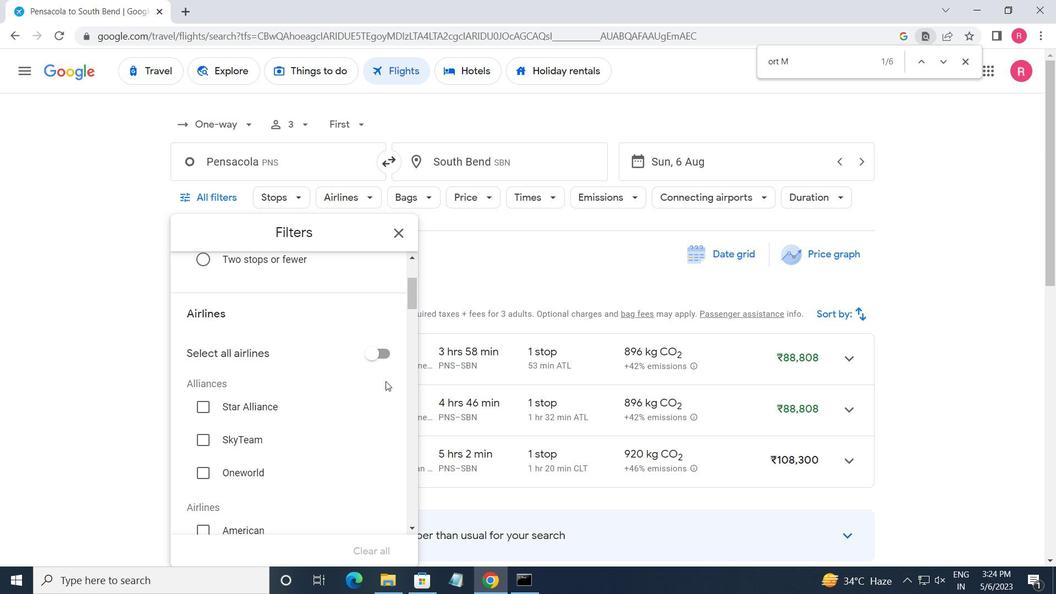 
Action: Mouse scrolled (385, 381) with delta (0, 0)
Screenshot: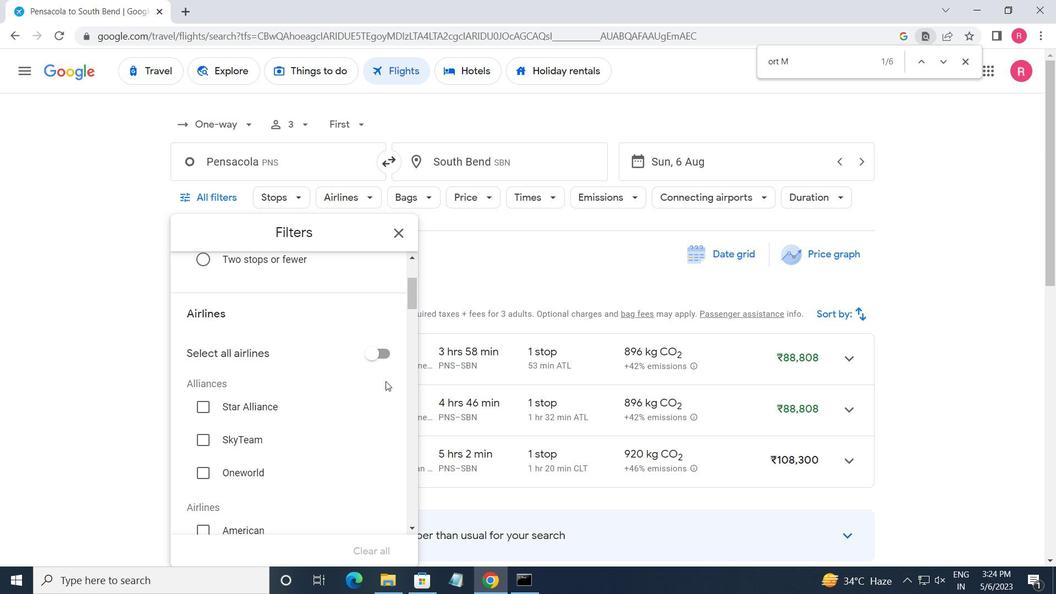 
Action: Mouse scrolled (385, 381) with delta (0, 0)
Screenshot: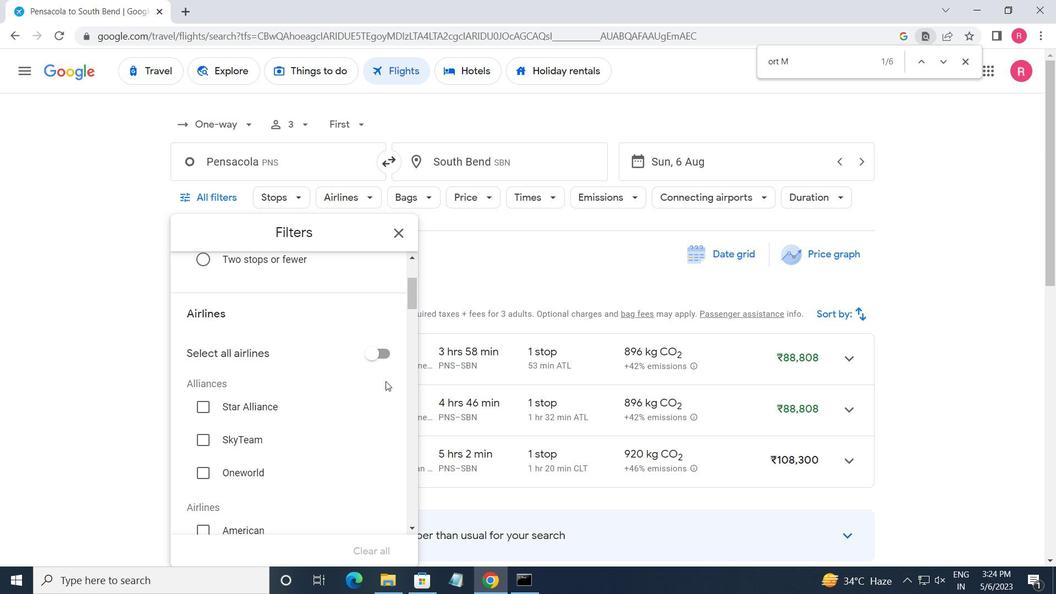 
Action: Mouse scrolled (385, 381) with delta (0, 0)
Screenshot: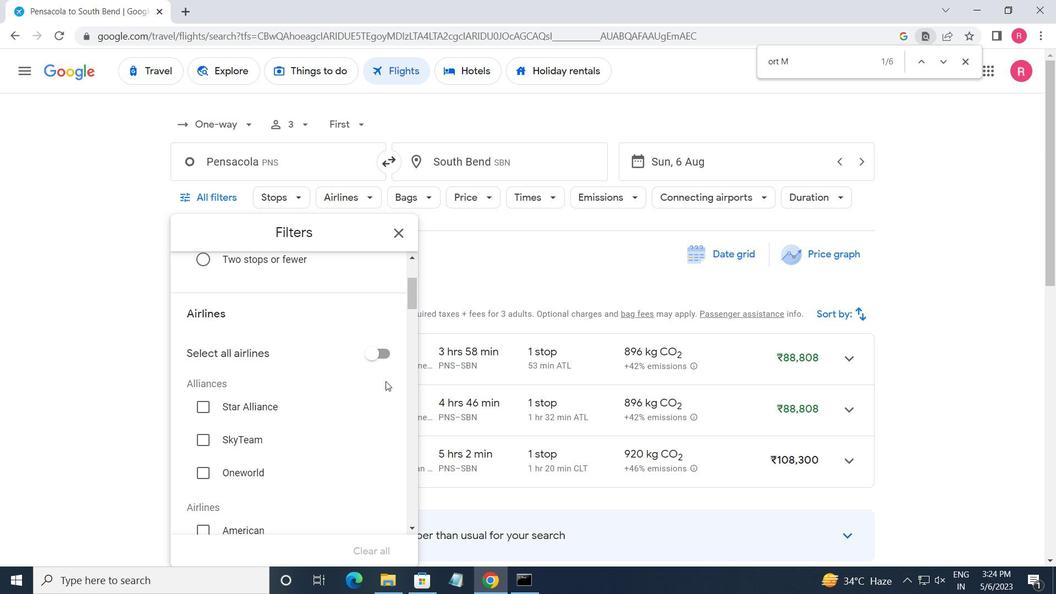 
Action: Mouse scrolled (385, 381) with delta (0, 0)
Screenshot: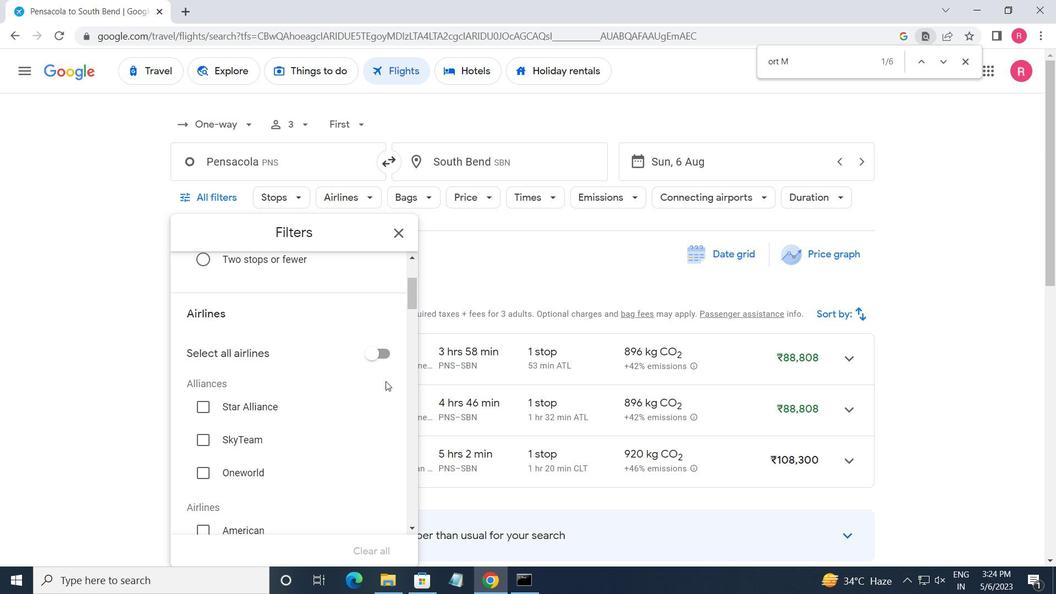 
Action: Mouse moved to (379, 446)
Screenshot: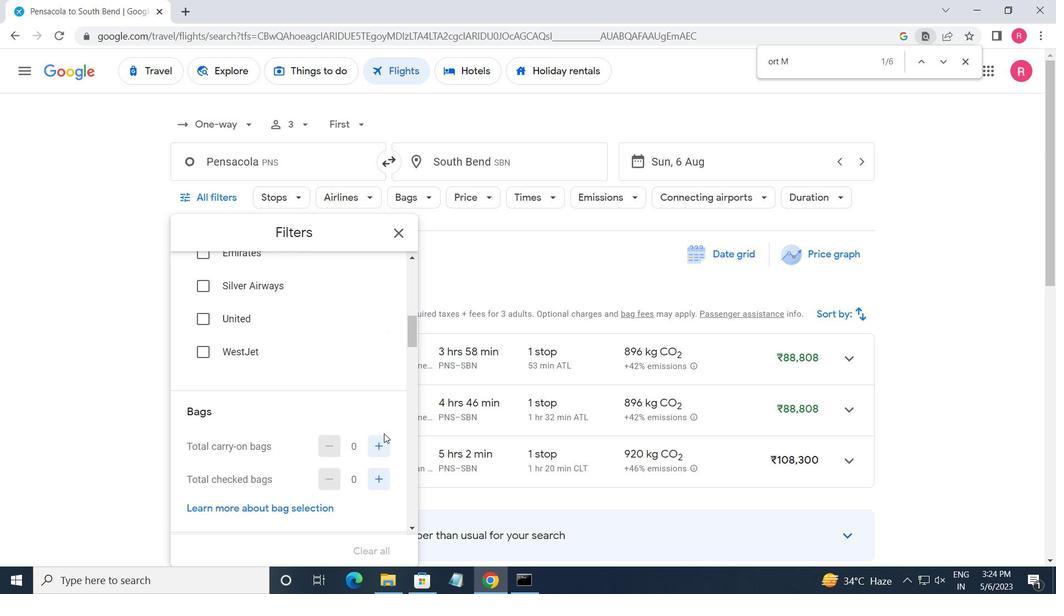 
Action: Mouse pressed left at (379, 446)
Screenshot: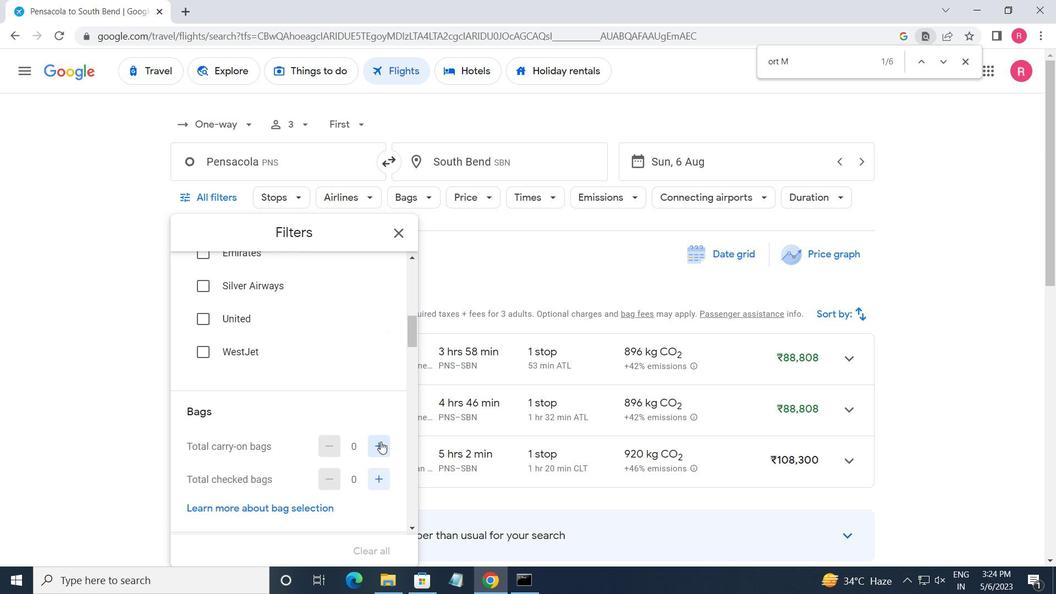 
Action: Mouse moved to (339, 453)
Screenshot: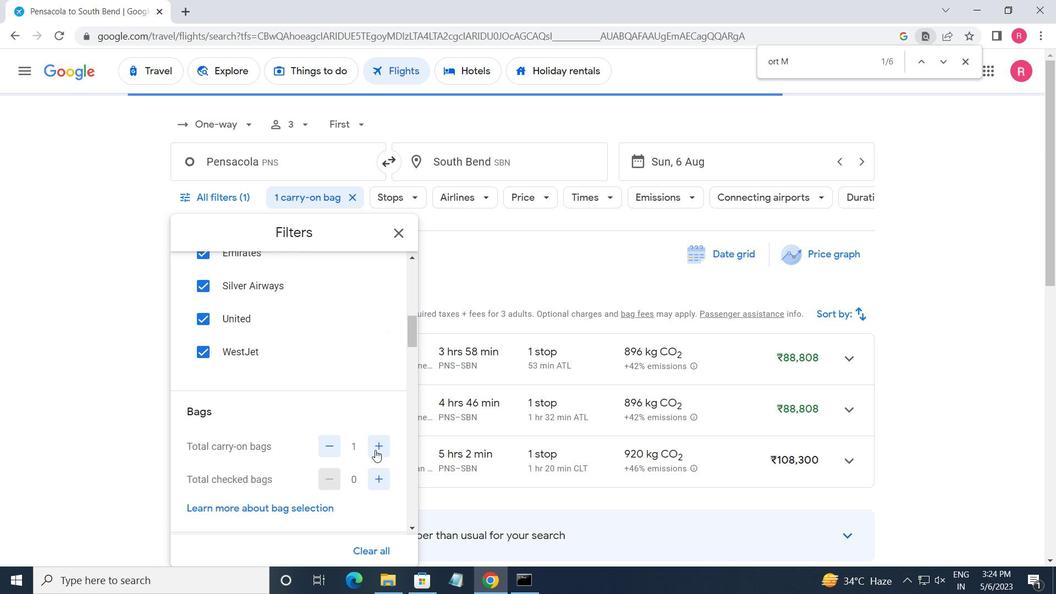 
Action: Mouse scrolled (339, 452) with delta (0, 0)
Screenshot: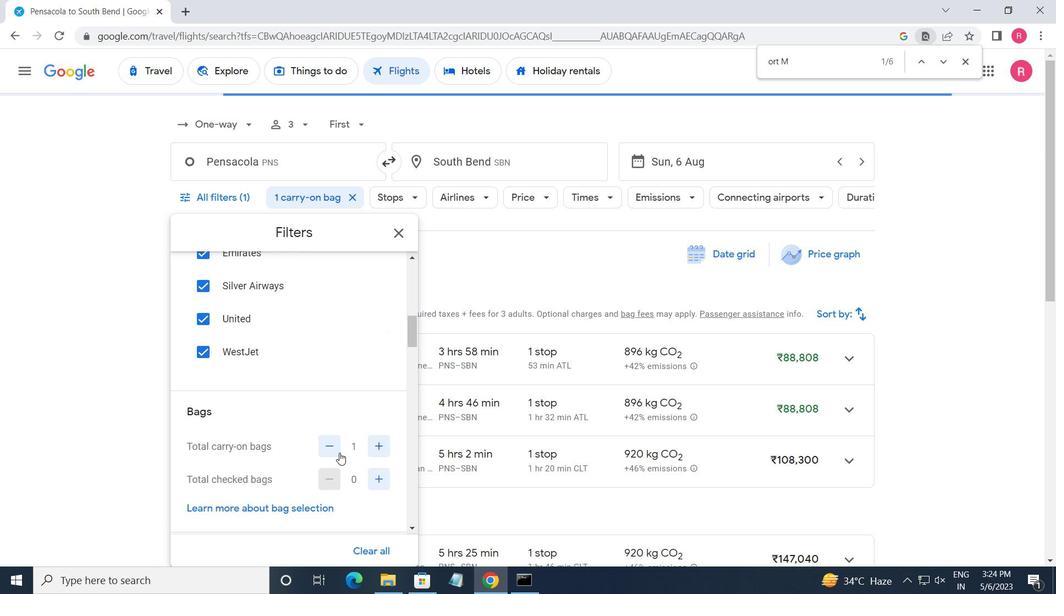 
Action: Mouse scrolled (339, 452) with delta (0, 0)
Screenshot: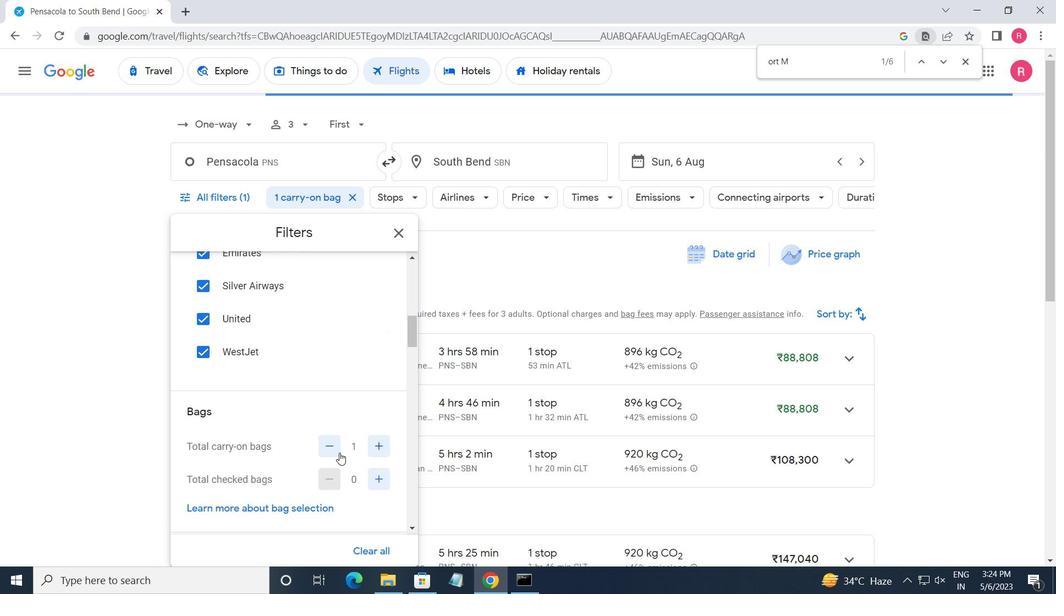 
Action: Mouse scrolled (339, 452) with delta (0, 0)
Screenshot: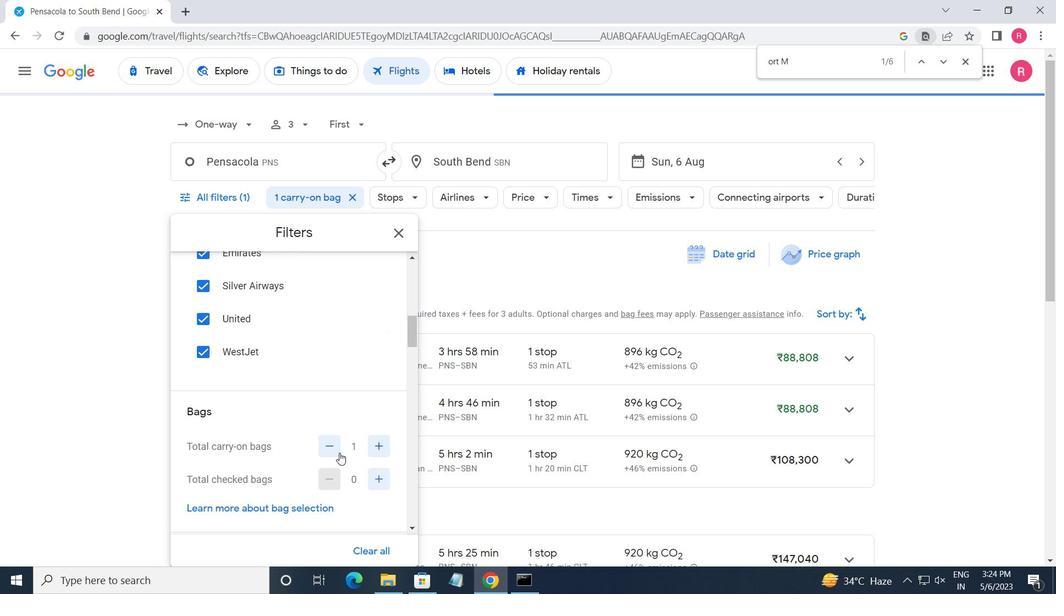 
Action: Mouse moved to (385, 413)
Screenshot: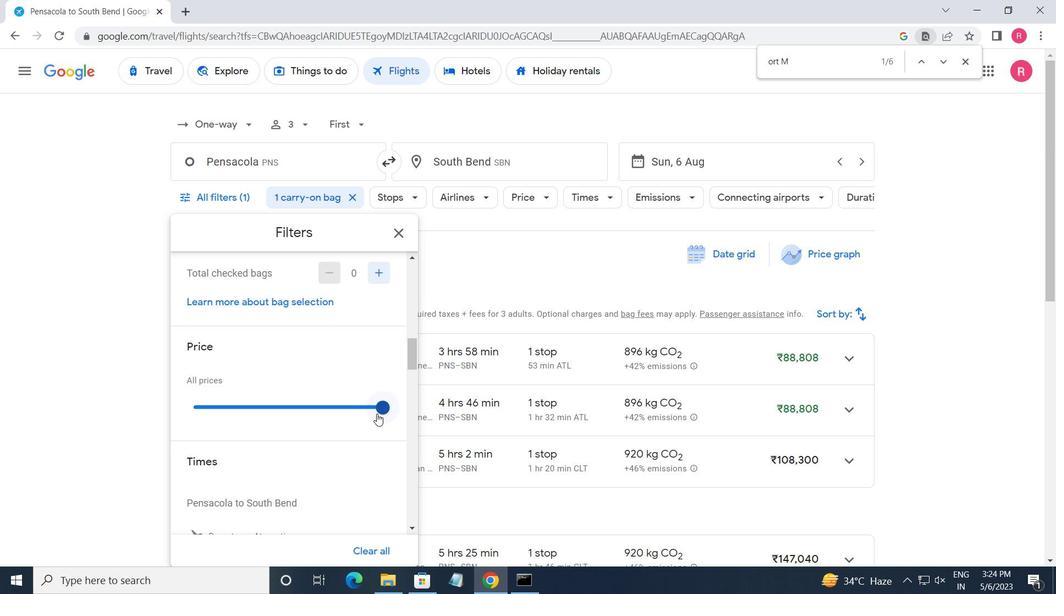 
Action: Mouse pressed left at (385, 413)
Screenshot: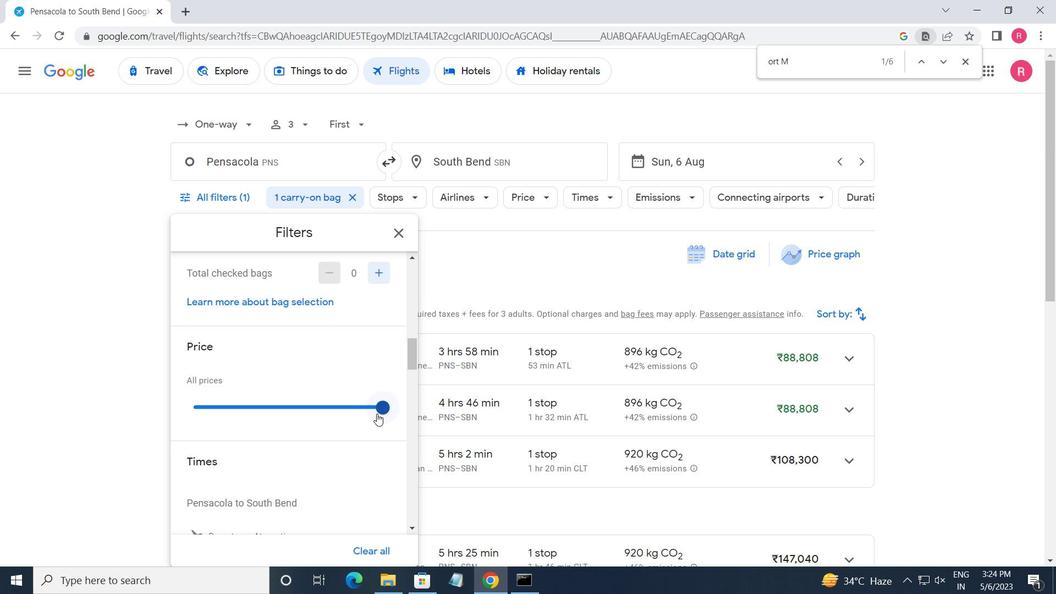 
Action: Mouse moved to (236, 428)
Screenshot: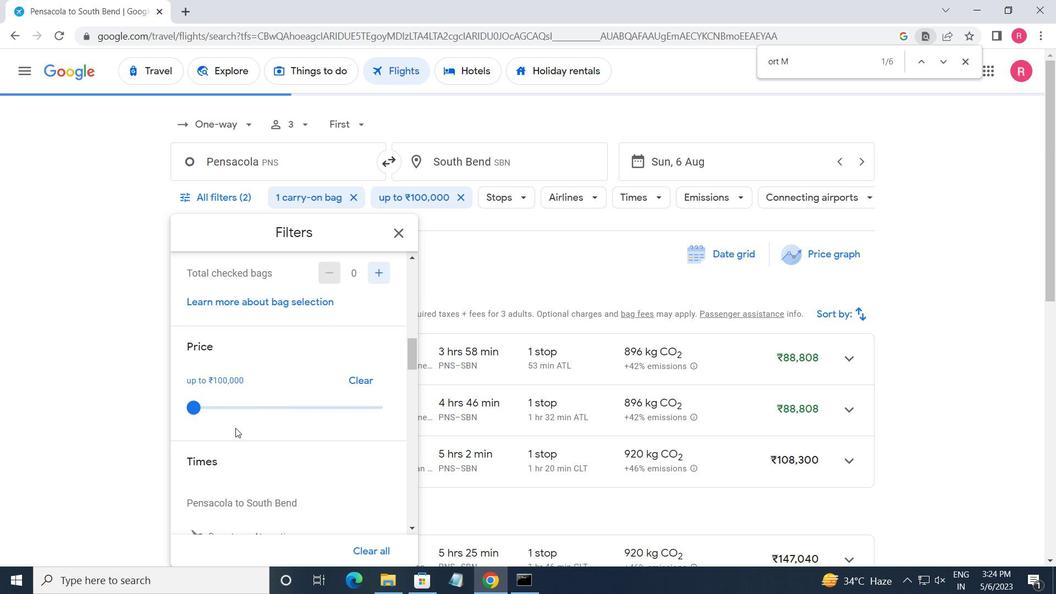 
Action: Mouse scrolled (236, 427) with delta (0, 0)
Screenshot: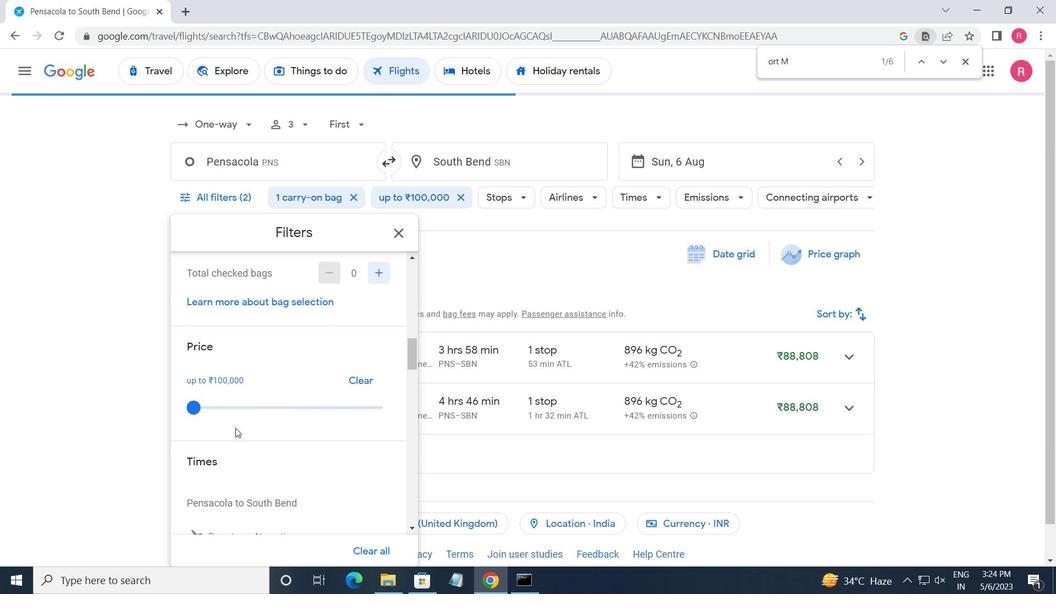 
Action: Mouse scrolled (236, 427) with delta (0, 0)
Screenshot: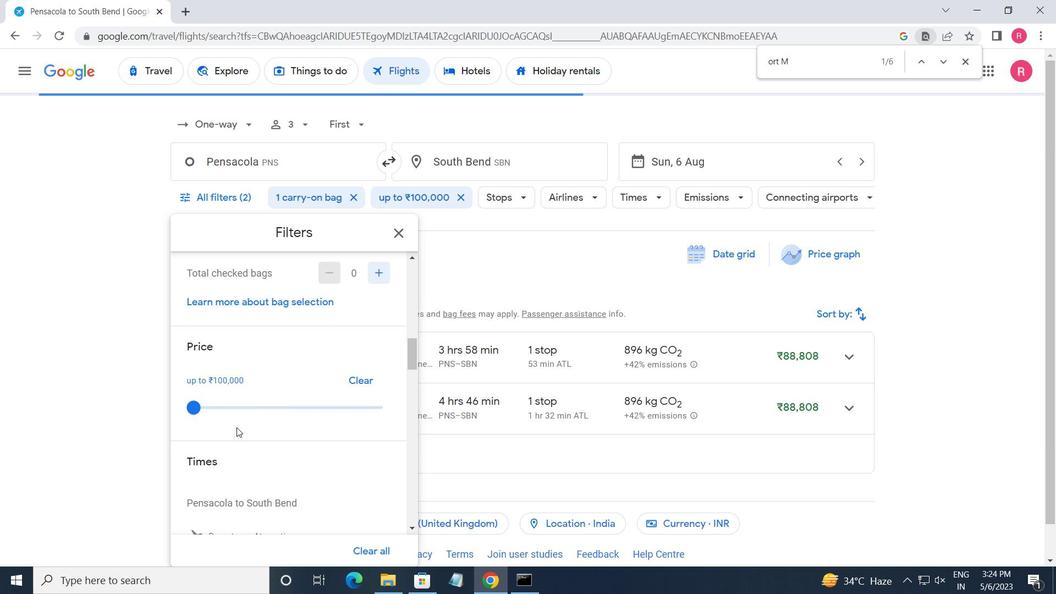 
Action: Mouse moved to (189, 428)
Screenshot: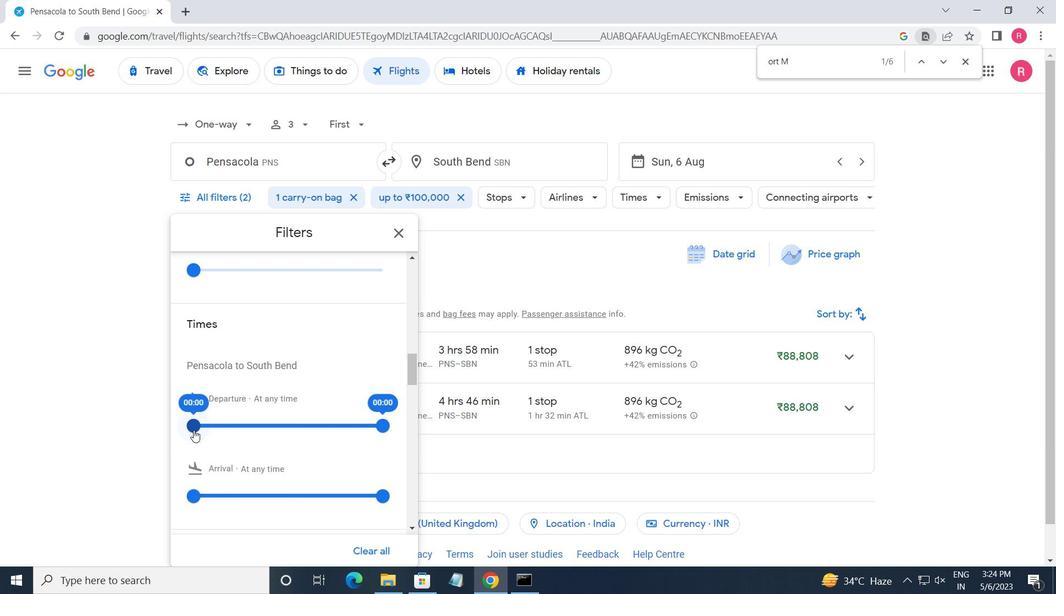 
Action: Mouse pressed left at (189, 428)
Screenshot: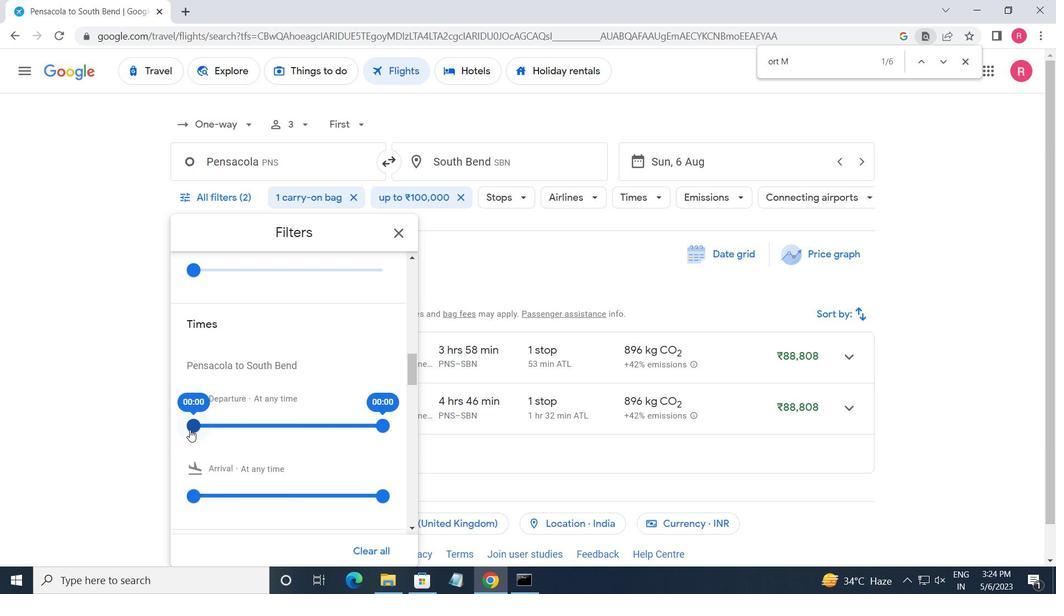 
Action: Mouse moved to (390, 422)
Screenshot: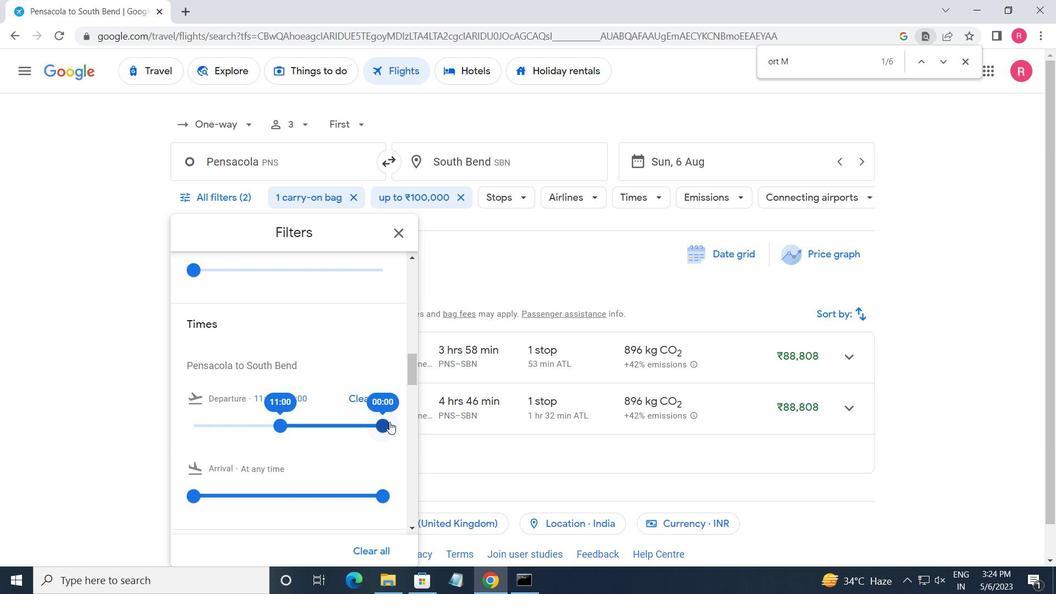 
Action: Mouse pressed left at (390, 422)
Screenshot: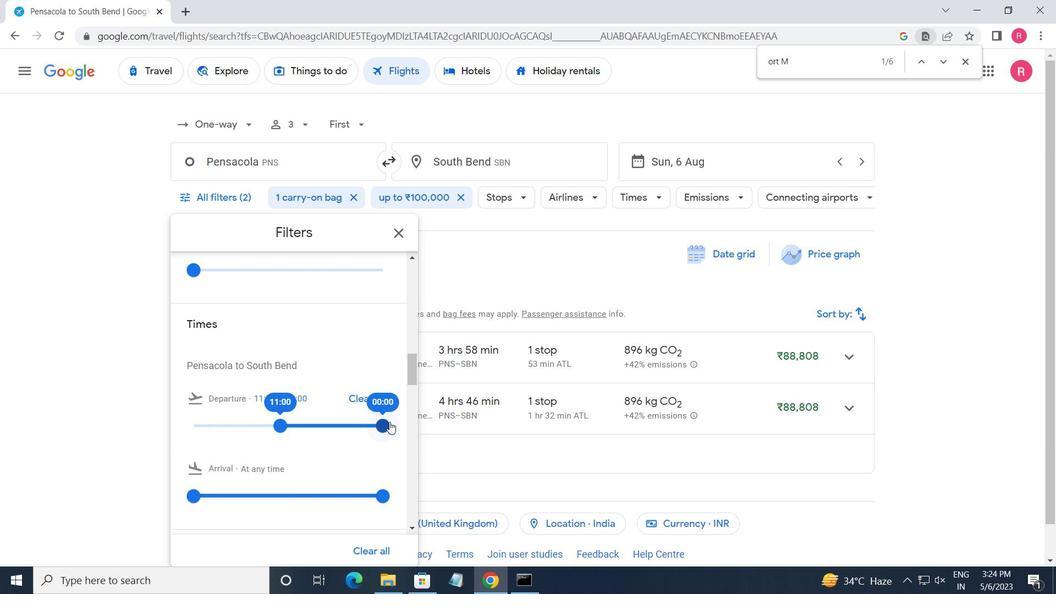
Action: Mouse moved to (396, 239)
Screenshot: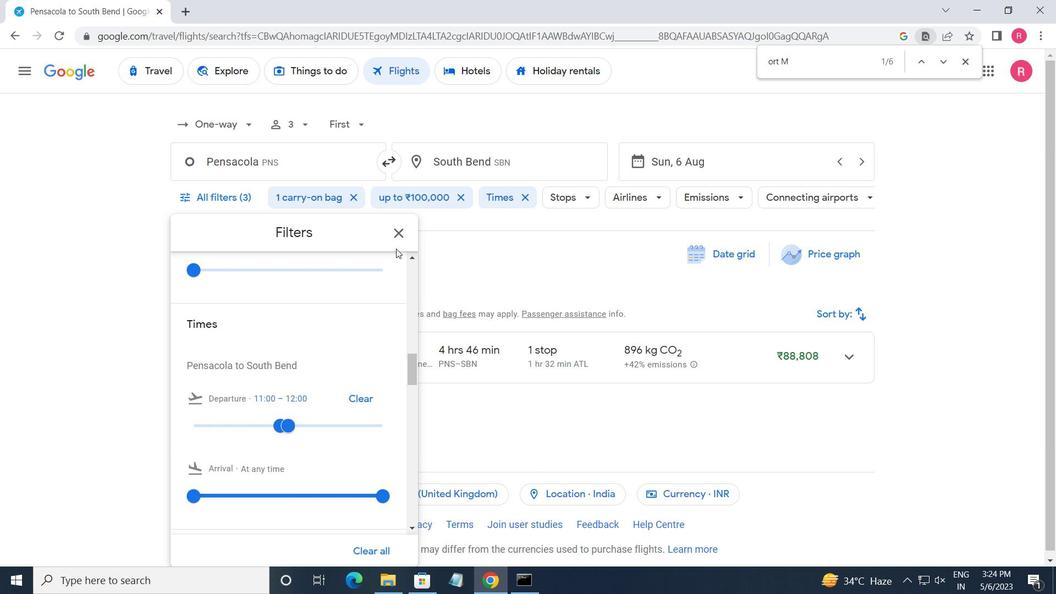 
Action: Mouse pressed left at (396, 239)
Screenshot: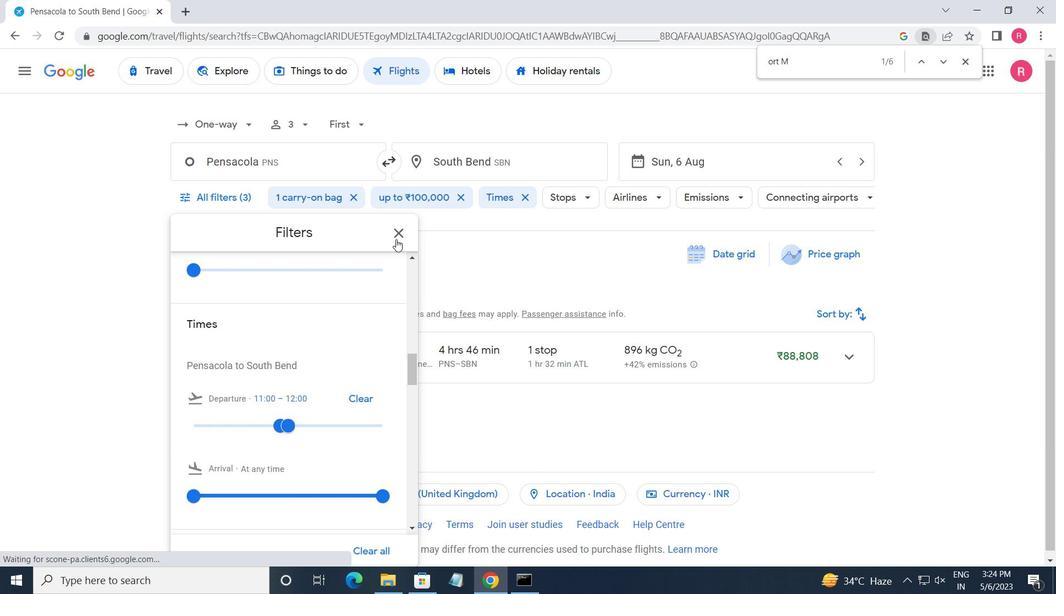 
Action: Mouse moved to (386, 244)
Screenshot: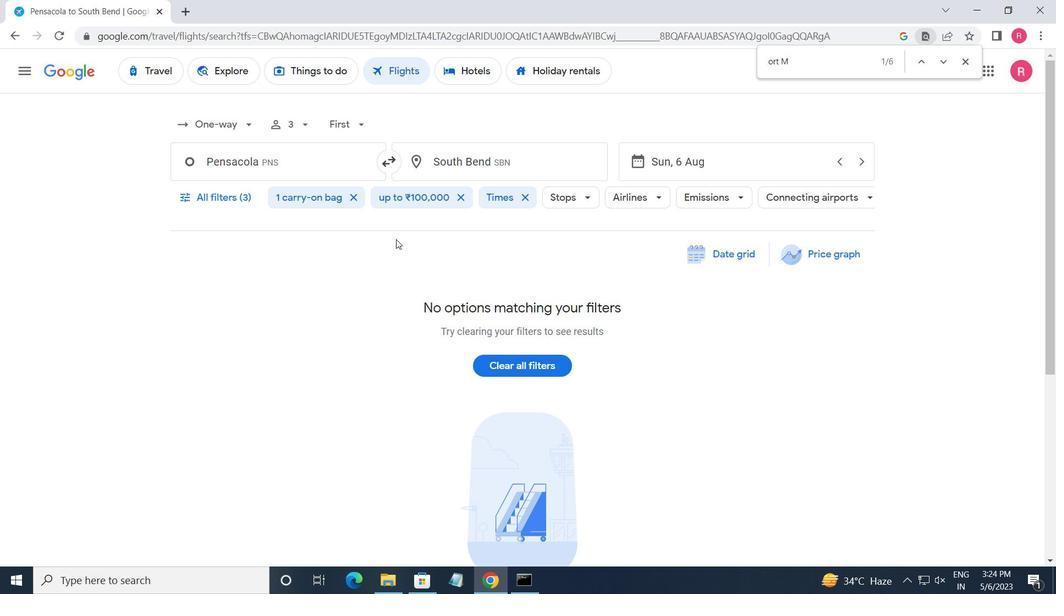 
